 Task: Add Raw Farm Raw Cheddar to the cart.
Action: Mouse moved to (241, 149)
Screenshot: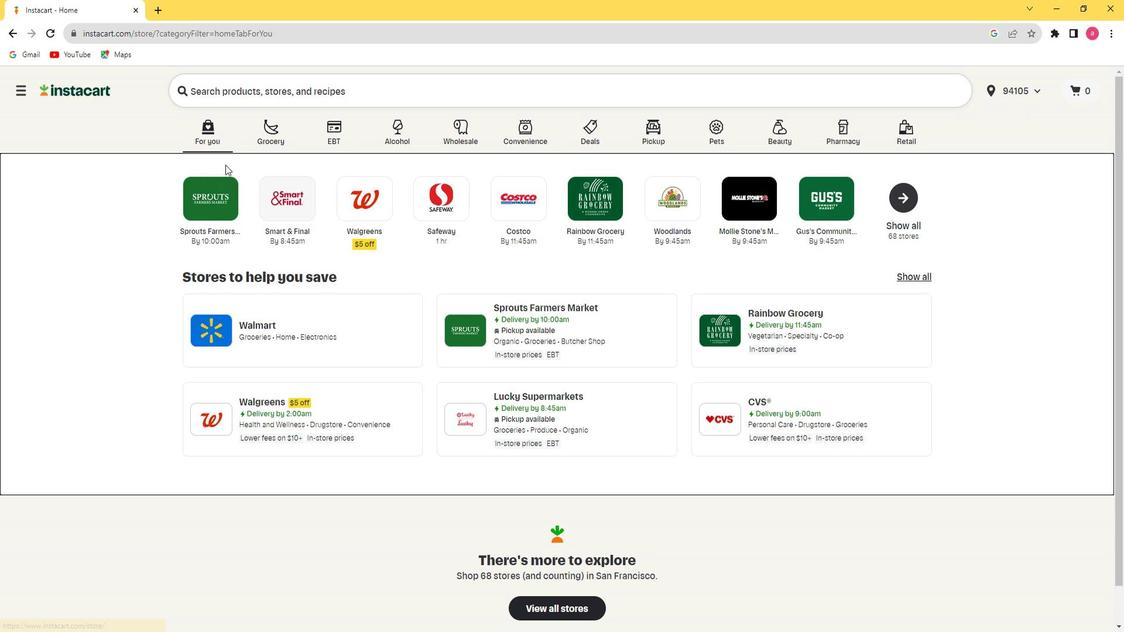 
Action: Mouse pressed left at (241, 149)
Screenshot: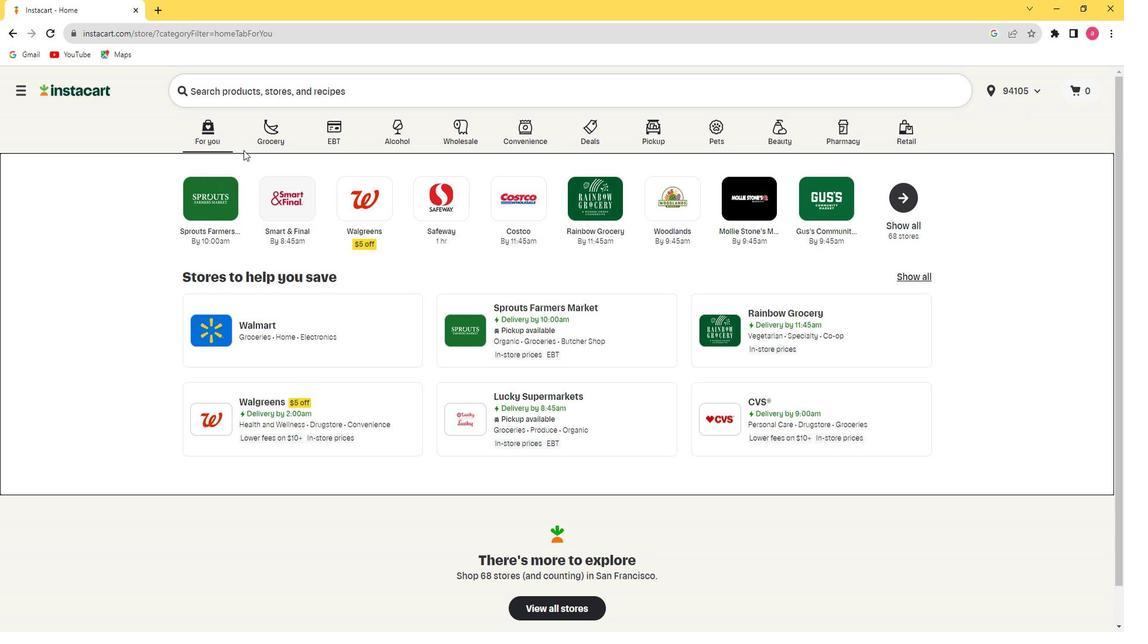 
Action: Mouse moved to (244, 148)
Screenshot: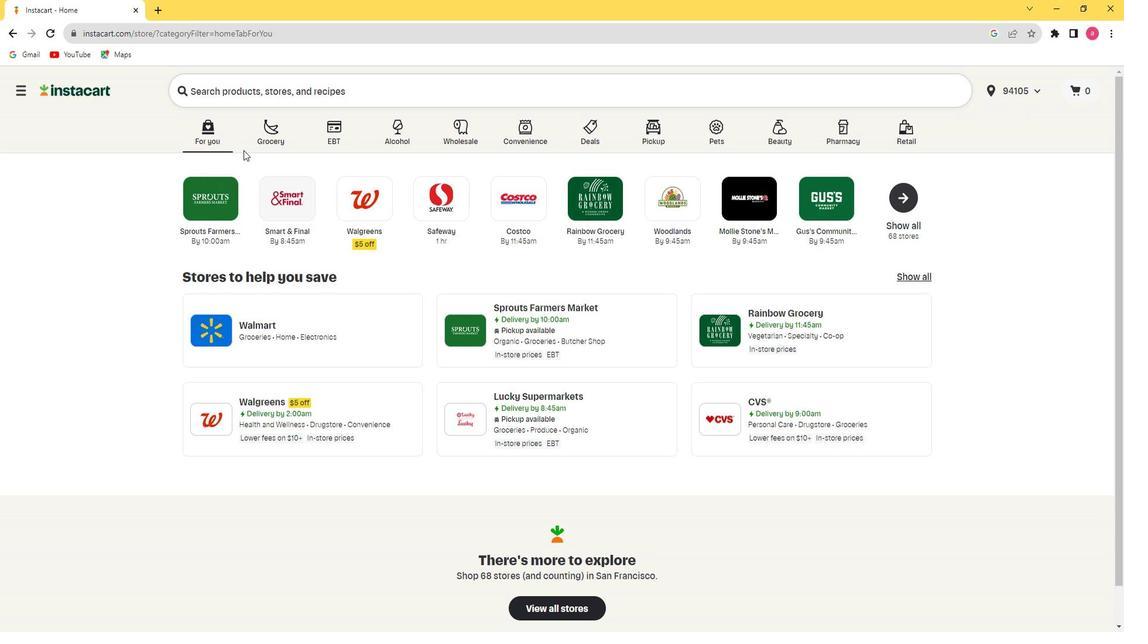 
Action: Mouse pressed left at (244, 148)
Screenshot: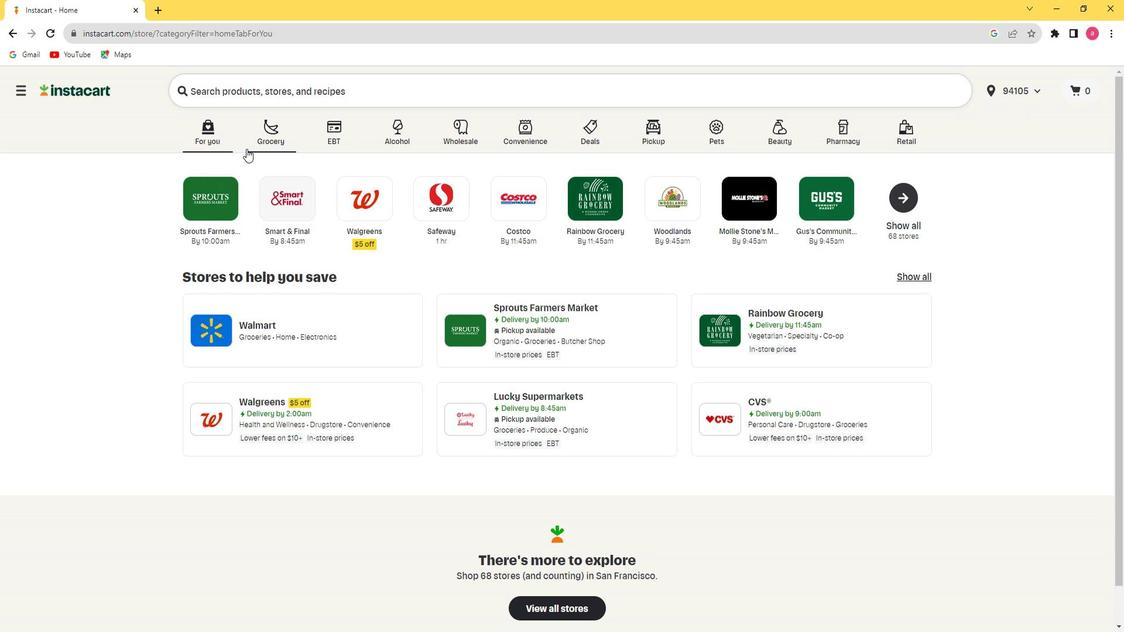 
Action: Mouse moved to (741, 243)
Screenshot: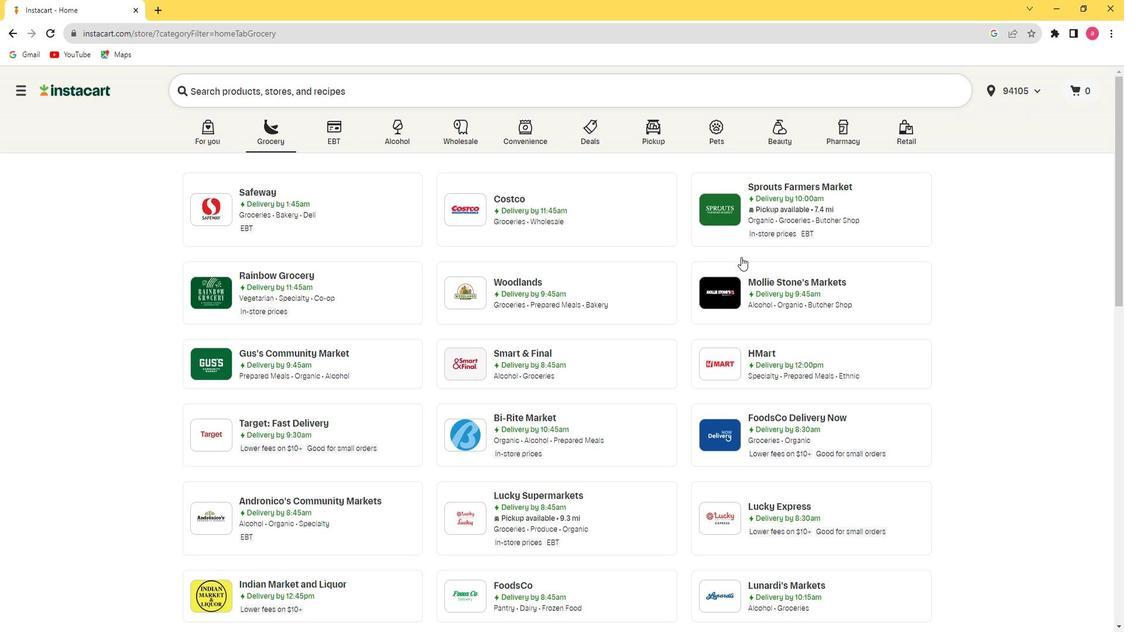 
Action: Mouse pressed left at (741, 243)
Screenshot: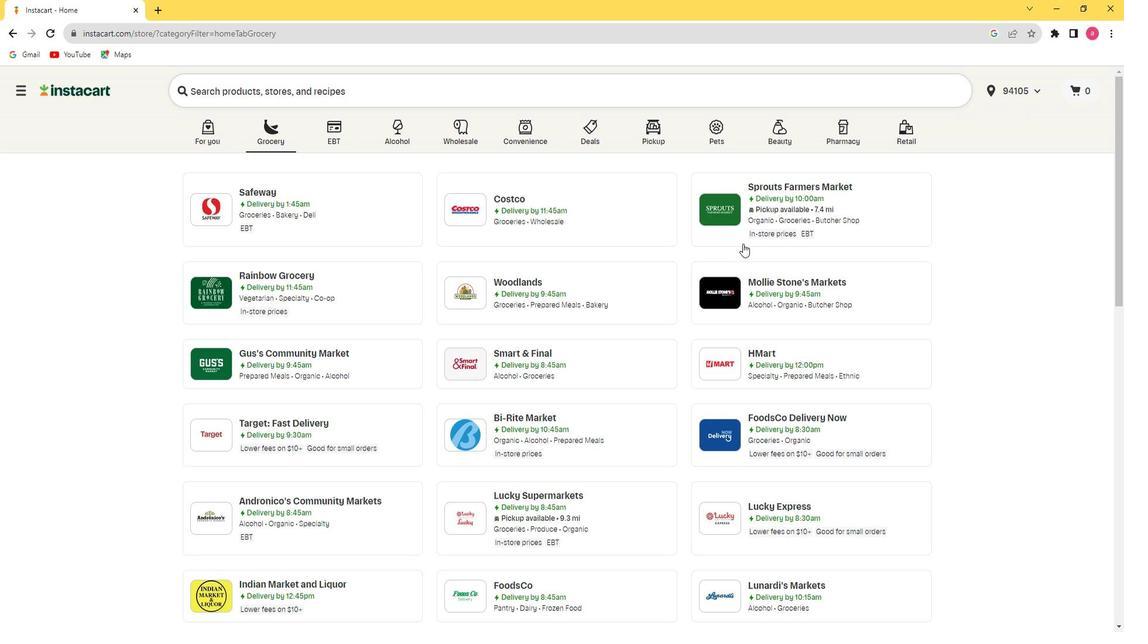 
Action: Mouse moved to (70, 495)
Screenshot: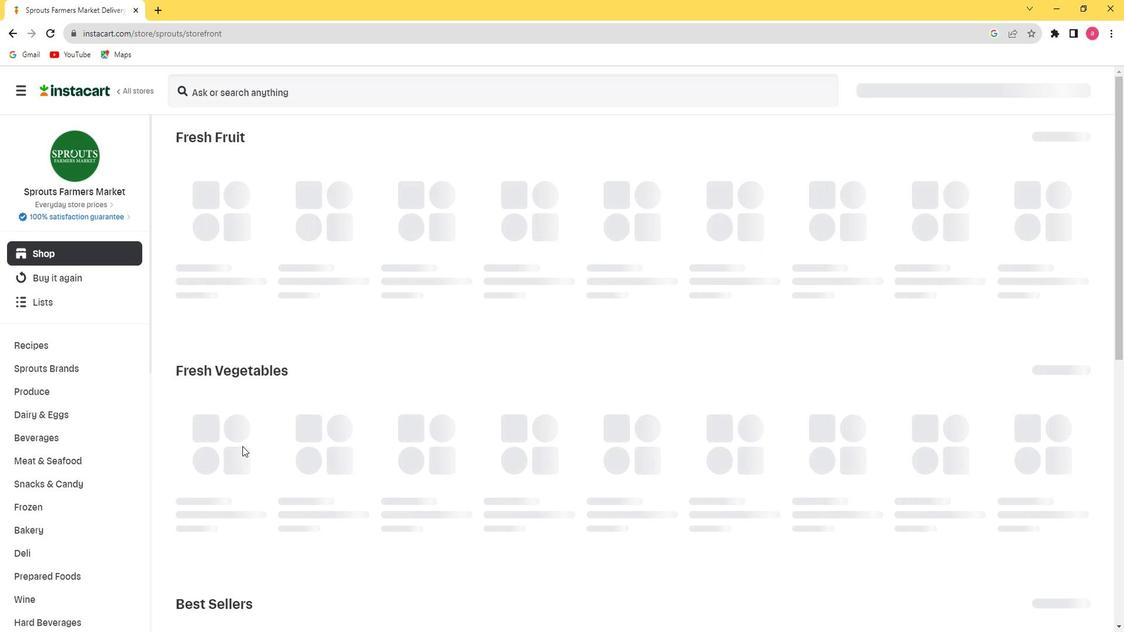 
Action: Mouse scrolled (70, 494) with delta (0, 0)
Screenshot: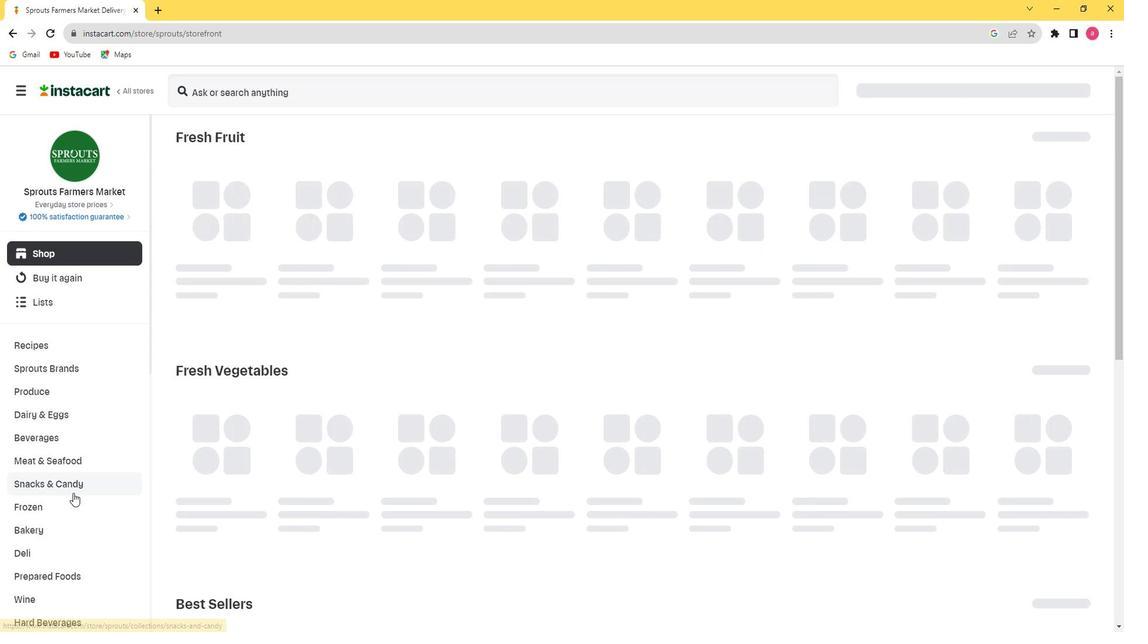
Action: Mouse scrolled (70, 494) with delta (0, 0)
Screenshot: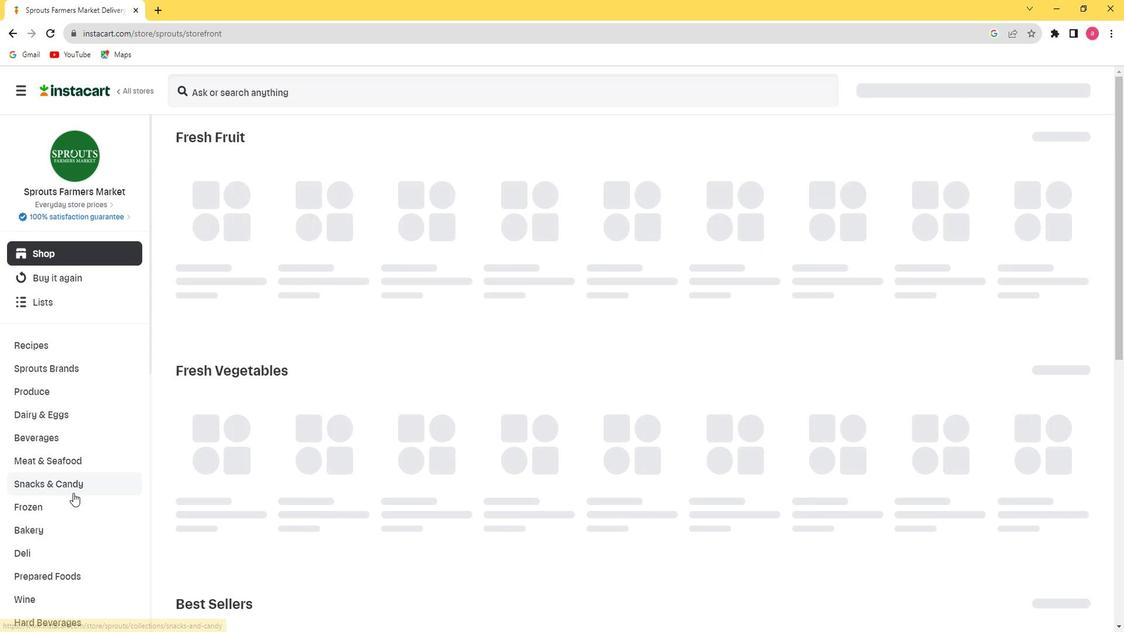 
Action: Mouse scrolled (70, 494) with delta (0, 0)
Screenshot: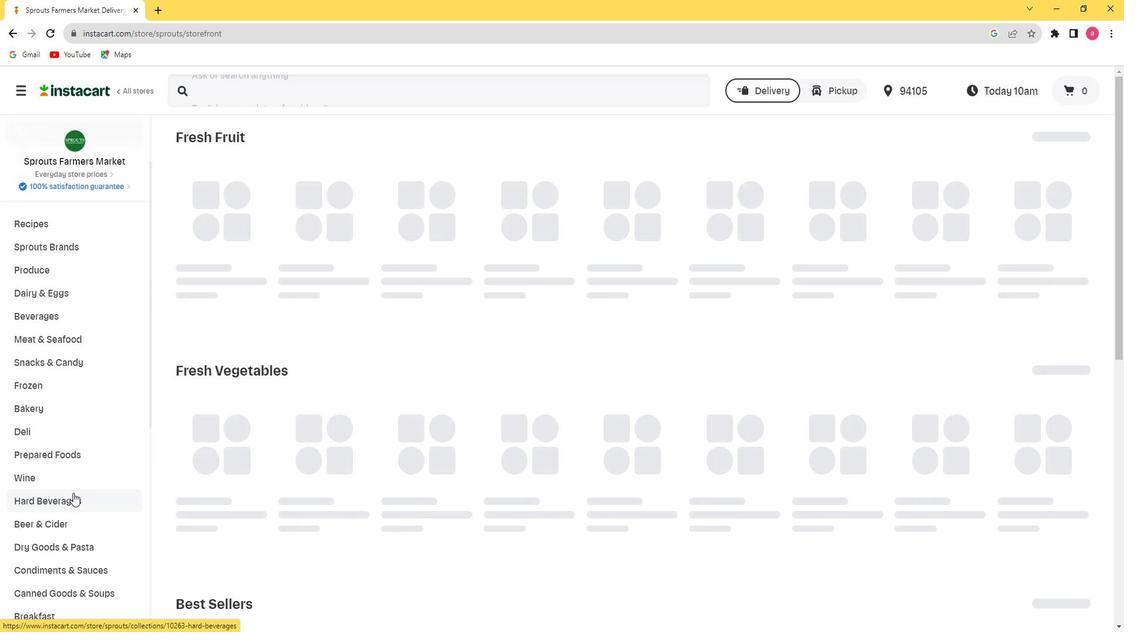 
Action: Mouse moved to (25, 372)
Screenshot: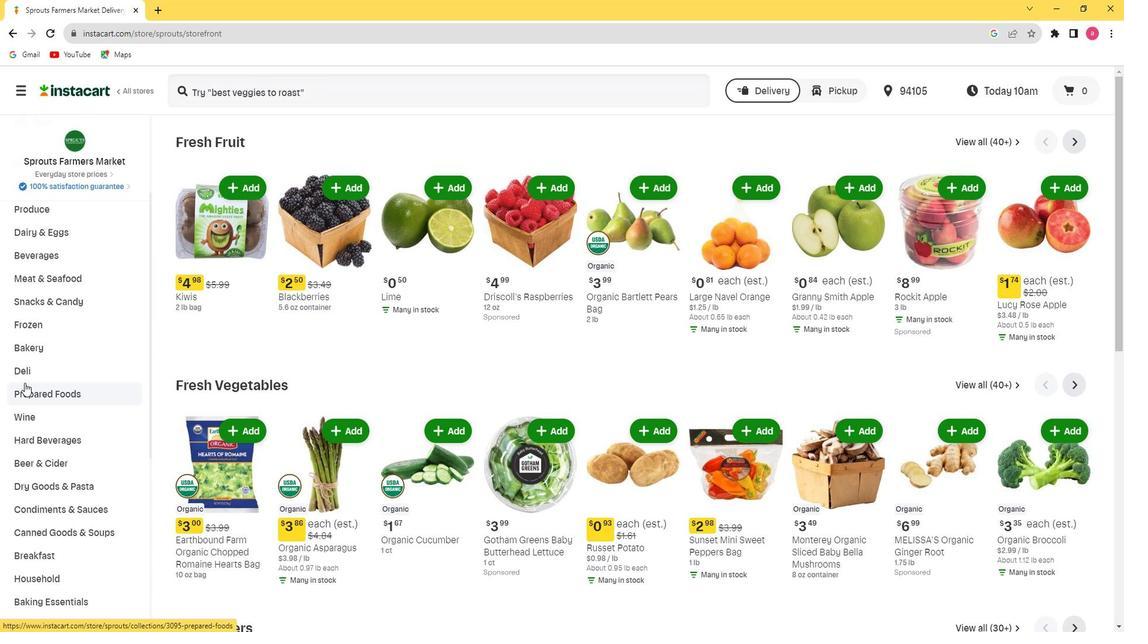 
Action: Mouse pressed left at (25, 372)
Screenshot: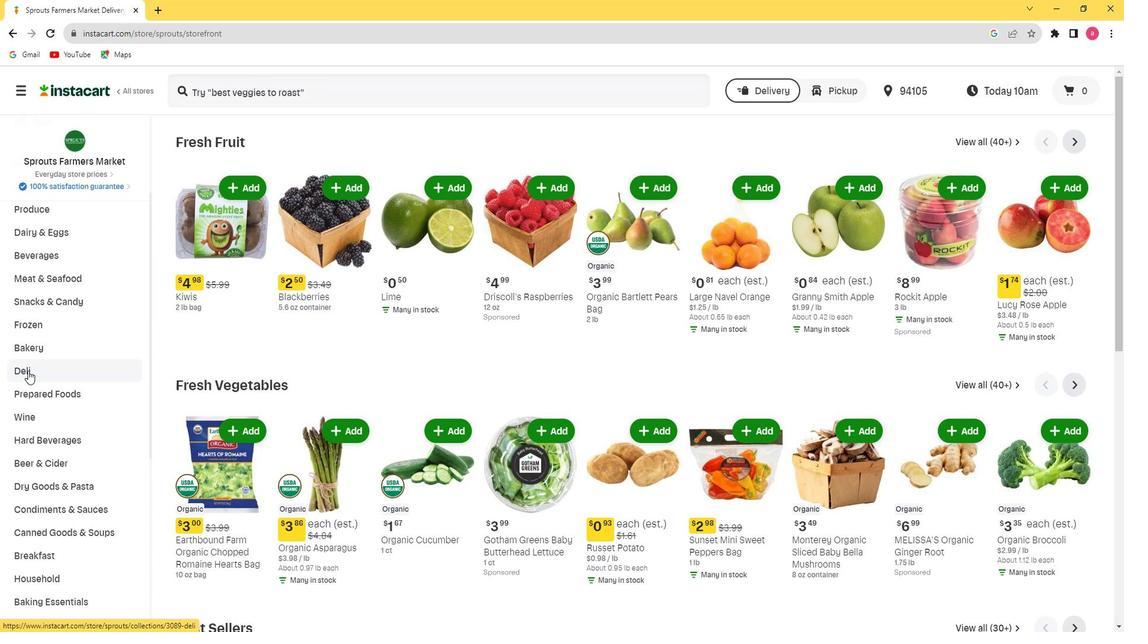 
Action: Mouse moved to (94, 413)
Screenshot: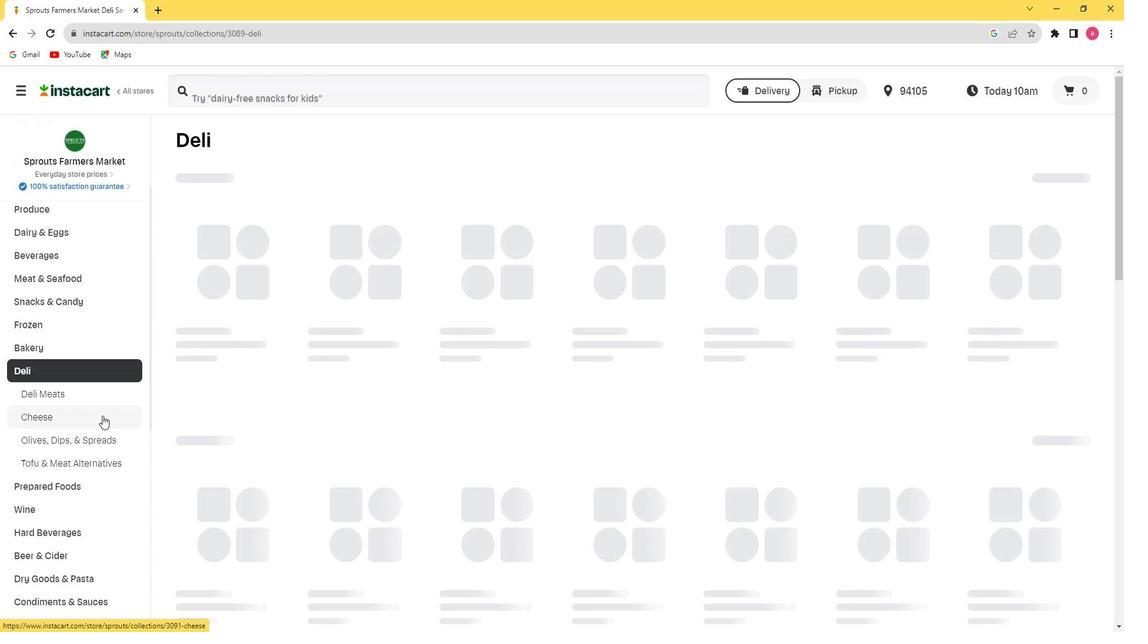 
Action: Mouse pressed left at (94, 413)
Screenshot: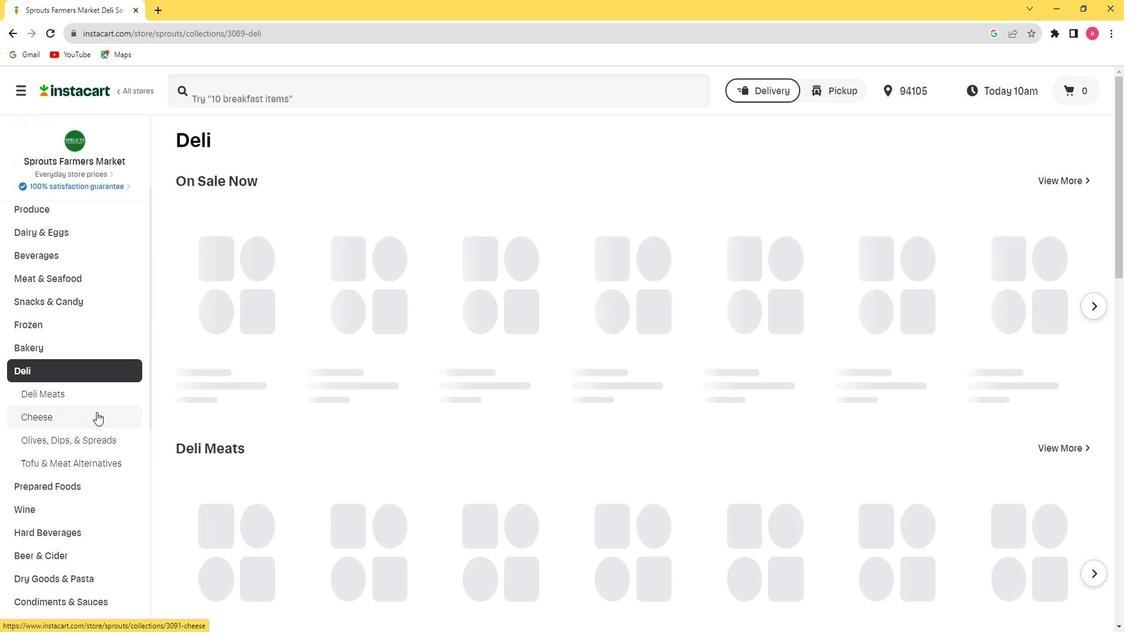 
Action: Mouse moved to (223, 188)
Screenshot: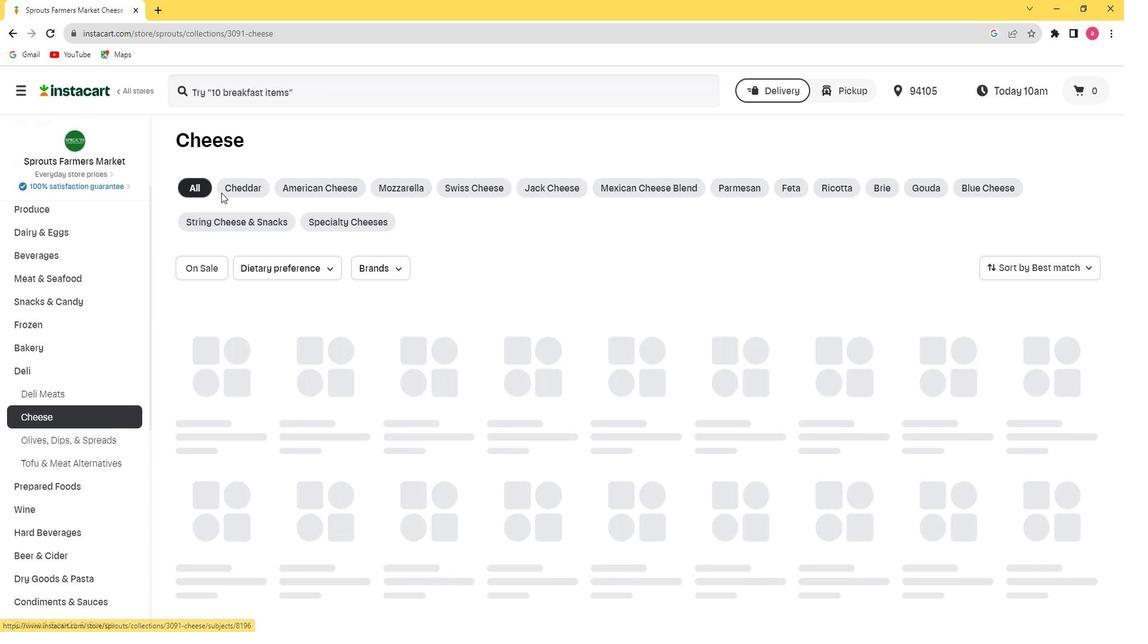 
Action: Mouse pressed left at (223, 188)
Screenshot: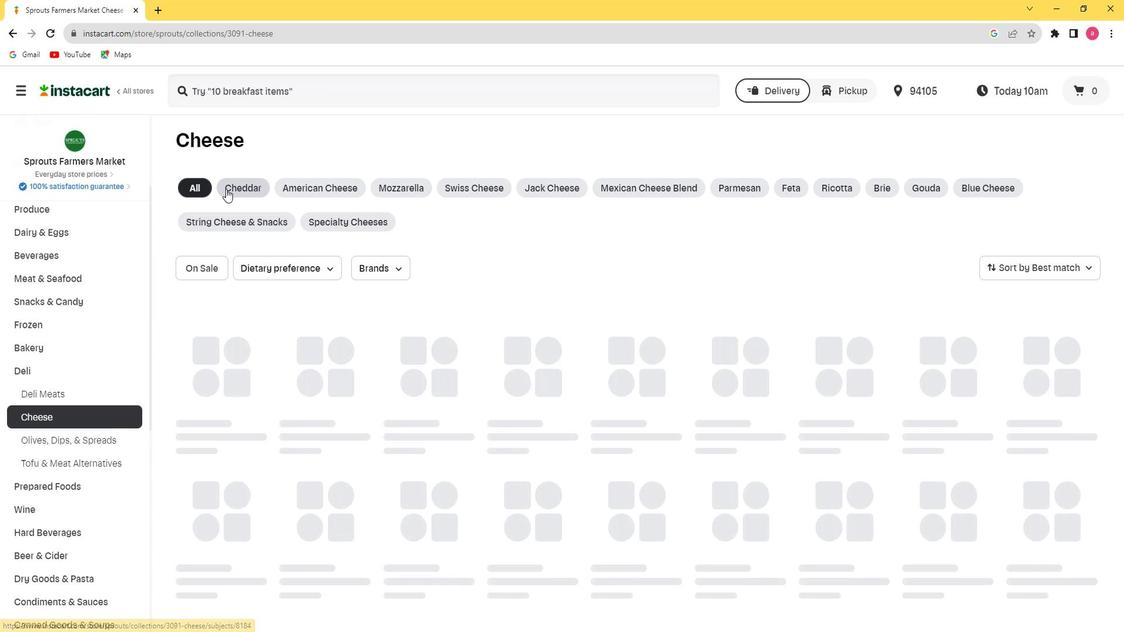 
Action: Mouse moved to (226, 92)
Screenshot: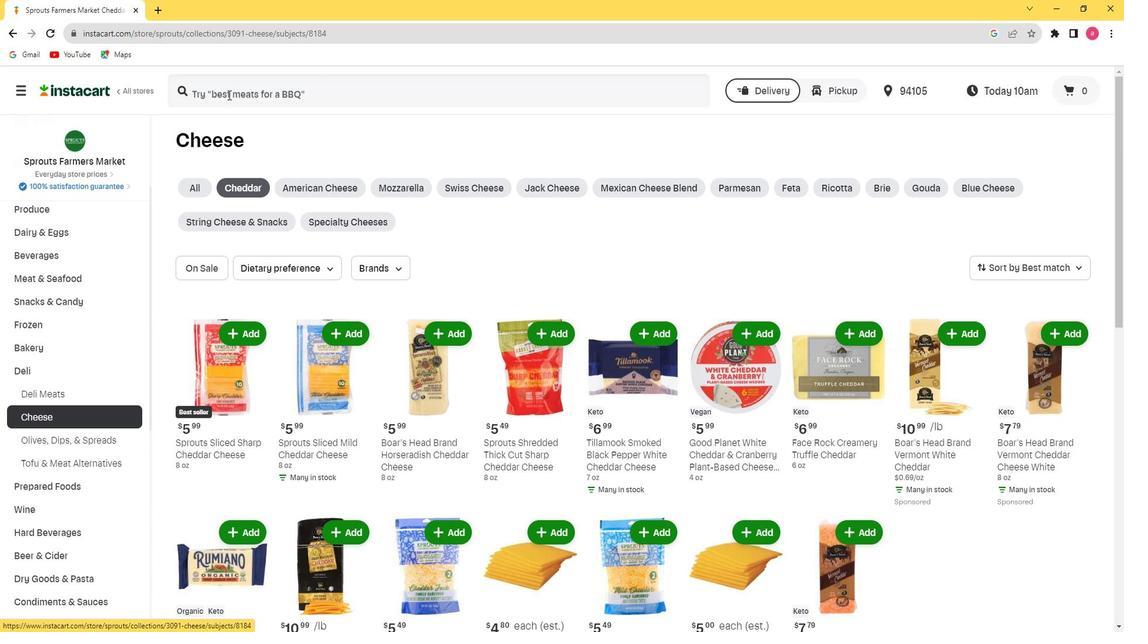 
Action: Mouse pressed left at (226, 92)
Screenshot: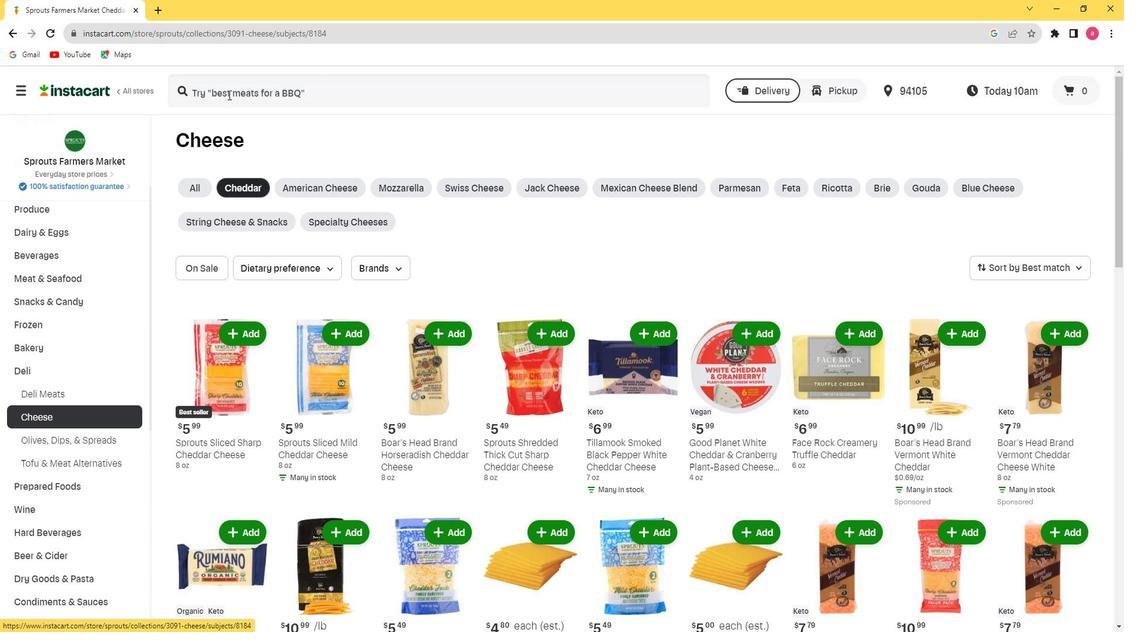 
Action: Key pressed <Key.shift>Raw<Key.space><Key.shift>Farm<Key.space><Key.shift><Key.shift><Key.shift><Key.shift><Key.shift><Key.shift><Key.shift><Key.shift><Key.shift>Raw<Key.space><Key.shift><Key.shift><Key.shift><Key.shift><Key.shift><Key.shift><Key.shift><Key.shift><Key.shift><Key.shift><Key.shift>Cheddar<Key.enter>
Screenshot: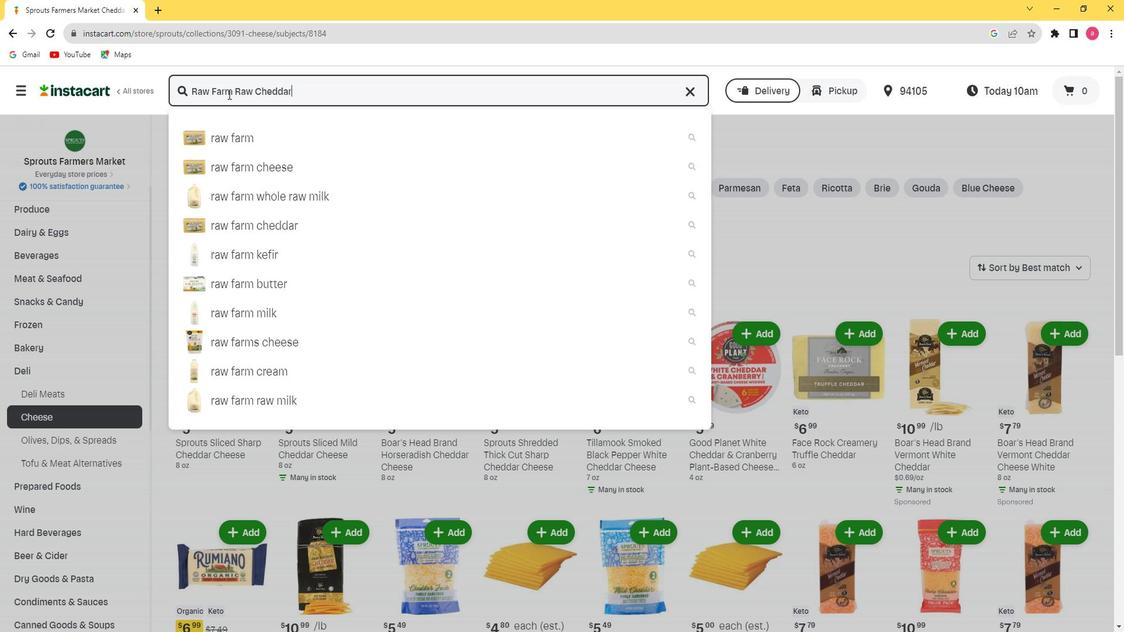 
Action: Mouse moved to (956, 516)
Screenshot: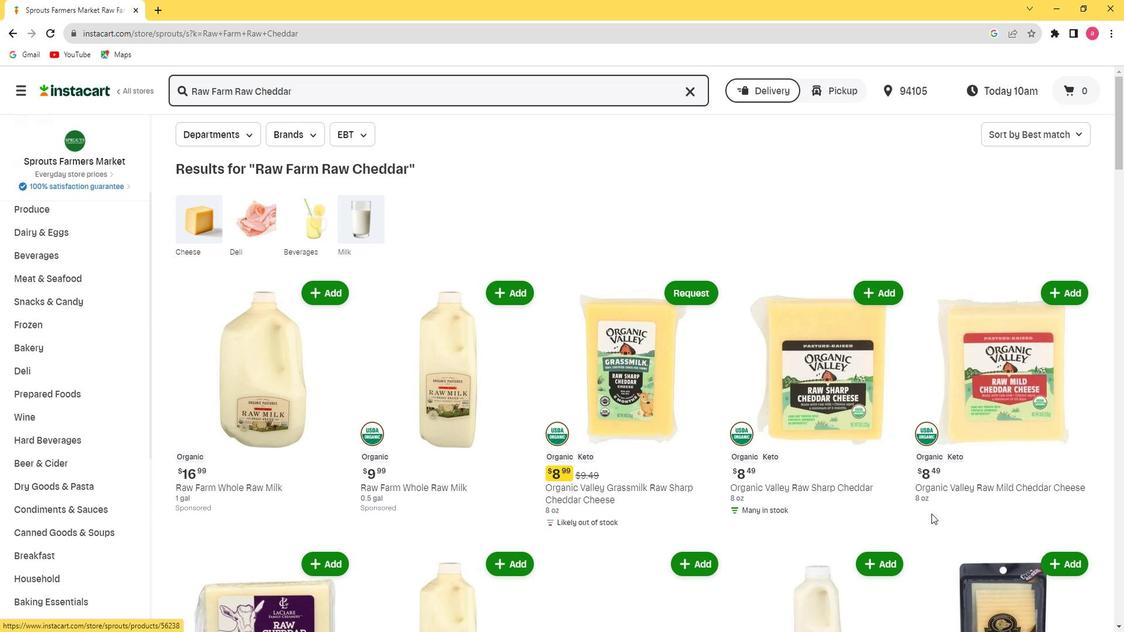 
Action: Mouse scrolled (956, 515) with delta (0, 0)
Screenshot: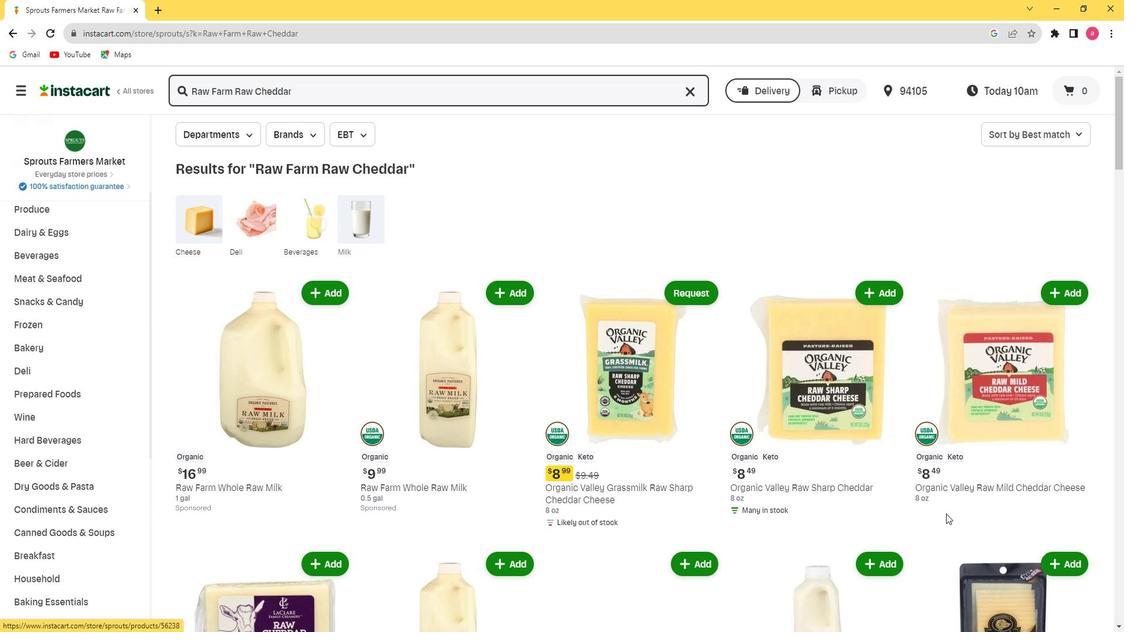 
Action: Mouse scrolled (956, 515) with delta (0, 0)
Screenshot: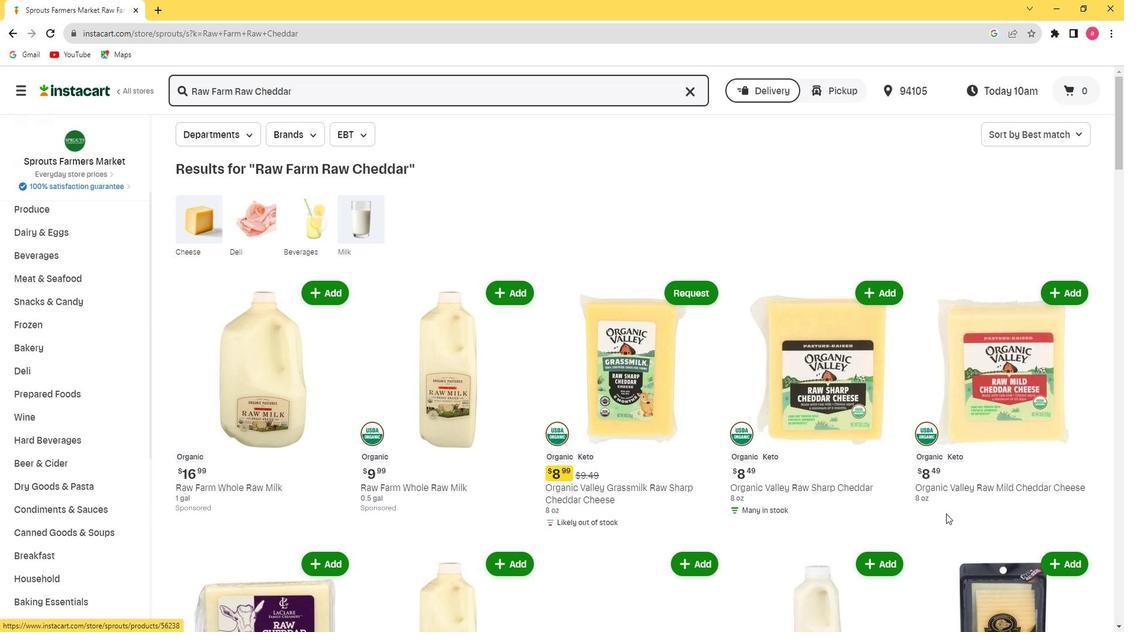 
Action: Mouse scrolled (956, 515) with delta (0, 0)
Screenshot: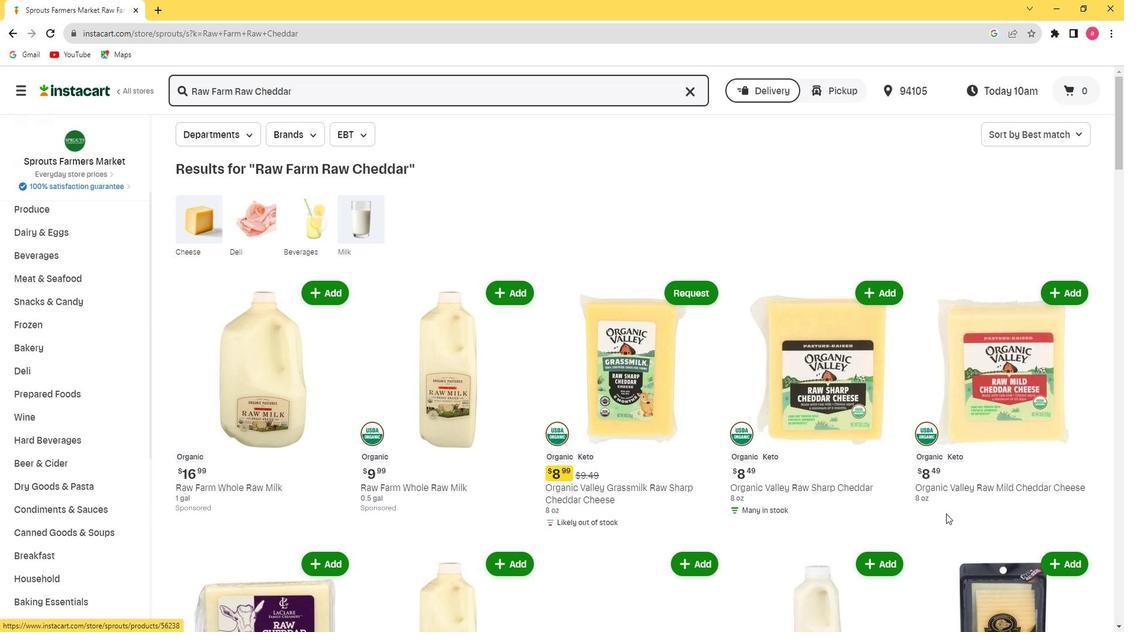 
Action: Mouse scrolled (956, 515) with delta (0, 0)
Screenshot: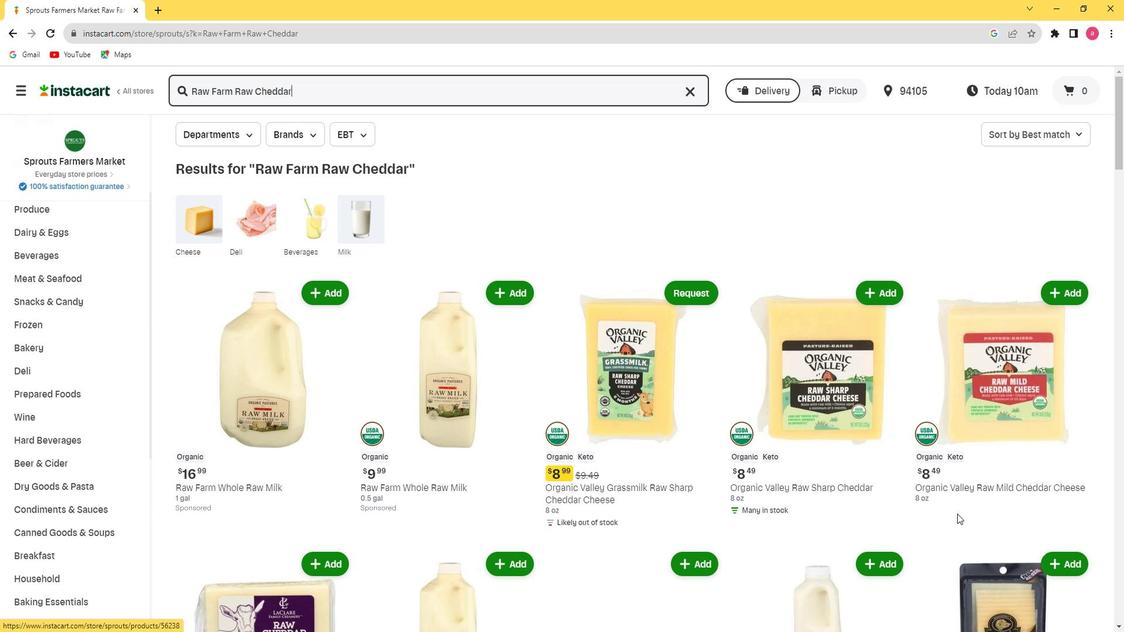 
Action: Mouse scrolled (956, 515) with delta (0, 0)
Screenshot: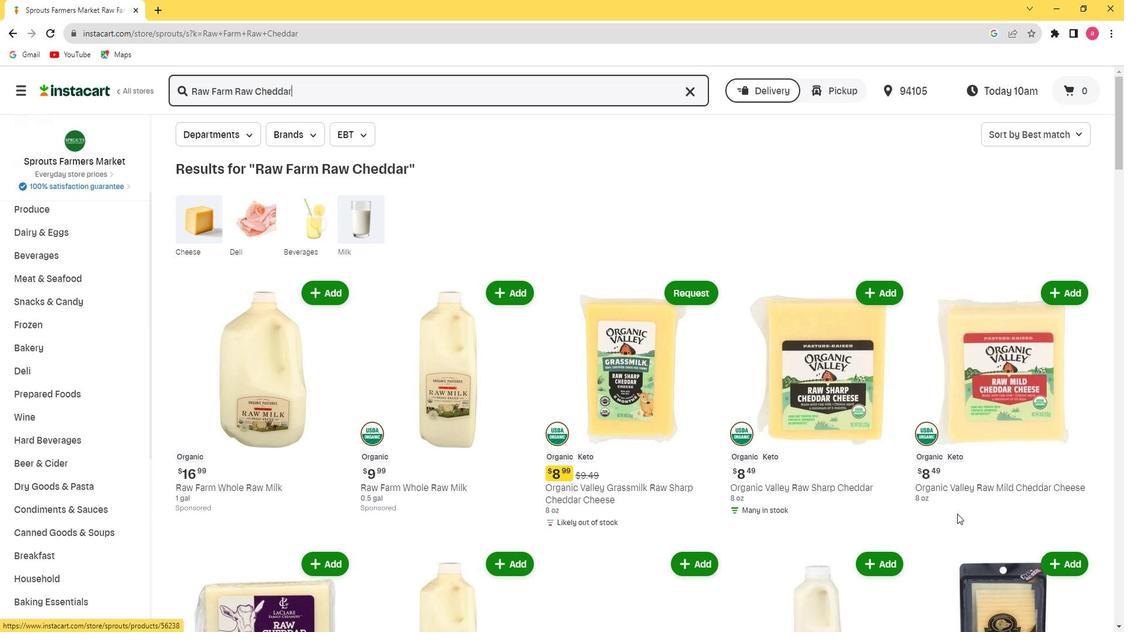 
Action: Mouse moved to (1005, 476)
Screenshot: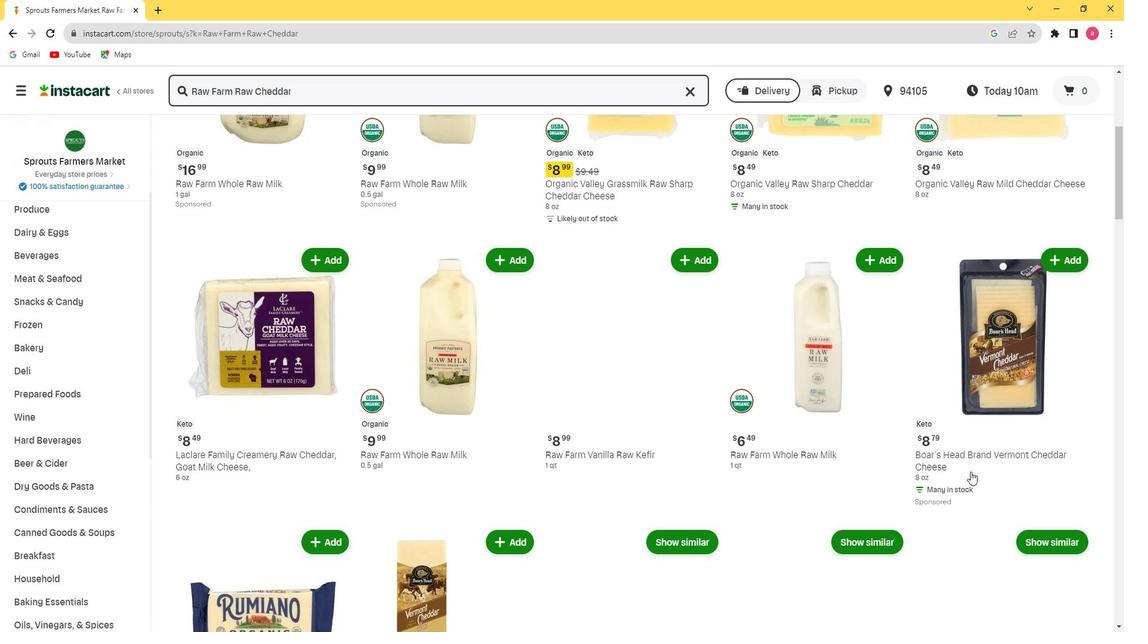 
Action: Mouse scrolled (1005, 476) with delta (0, 0)
Screenshot: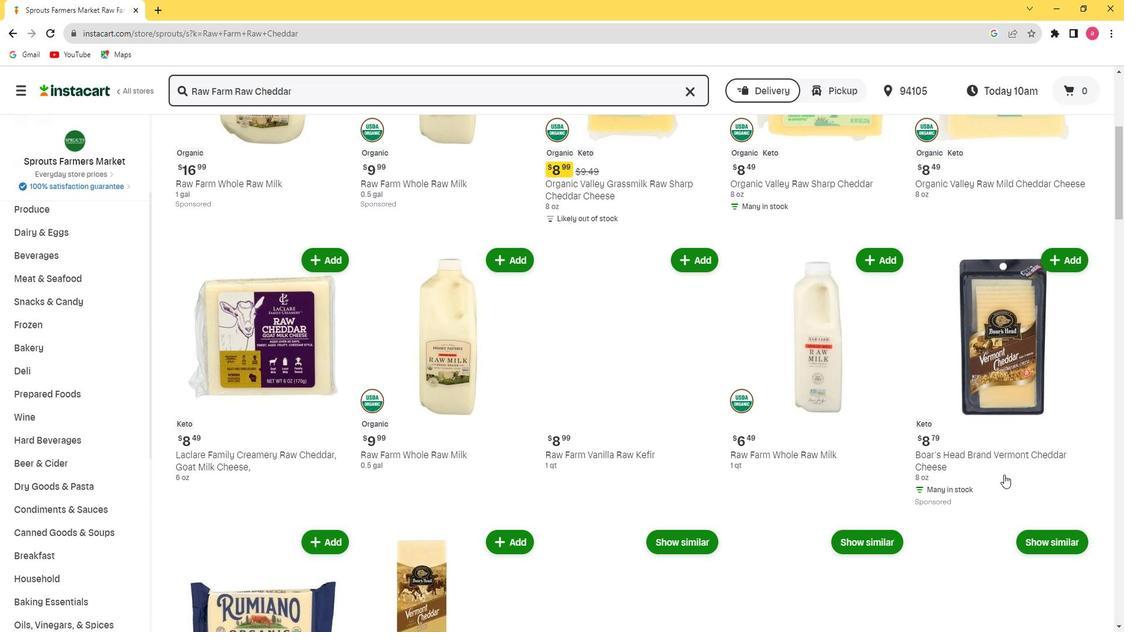 
Action: Mouse scrolled (1005, 476) with delta (0, 0)
Screenshot: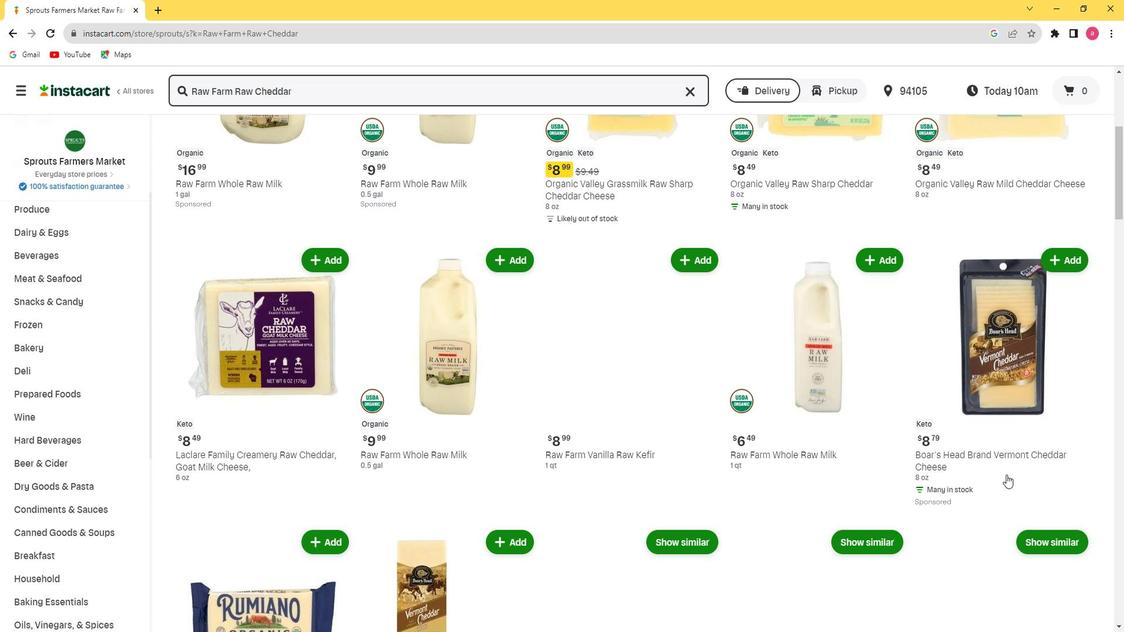 
Action: Mouse scrolled (1005, 476) with delta (0, 0)
Screenshot: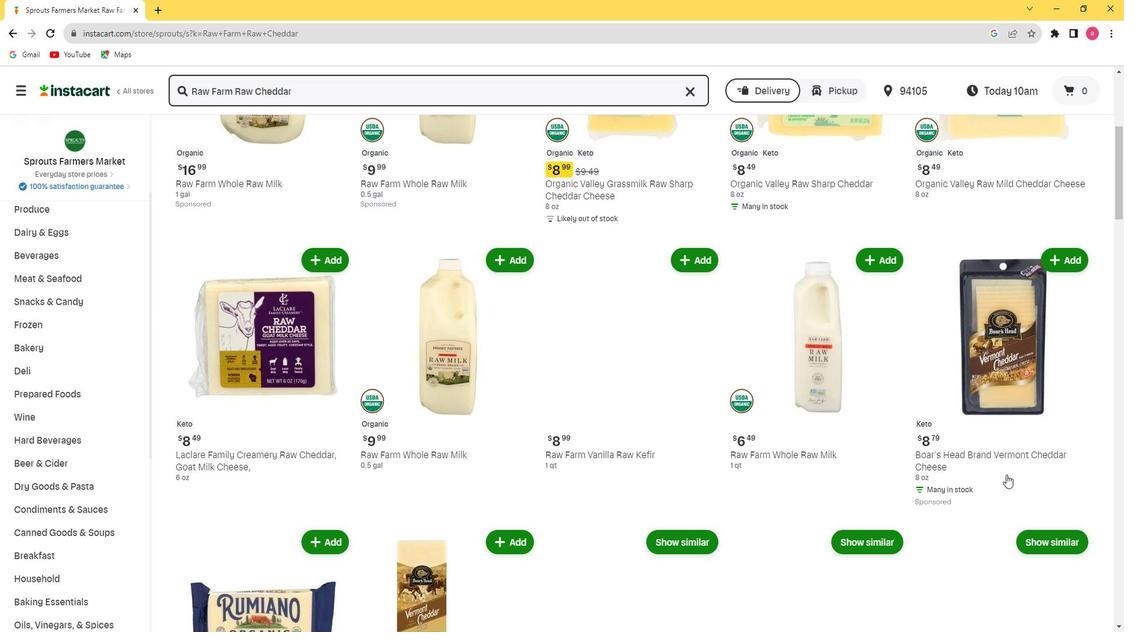 
Action: Mouse scrolled (1005, 476) with delta (0, 0)
Screenshot: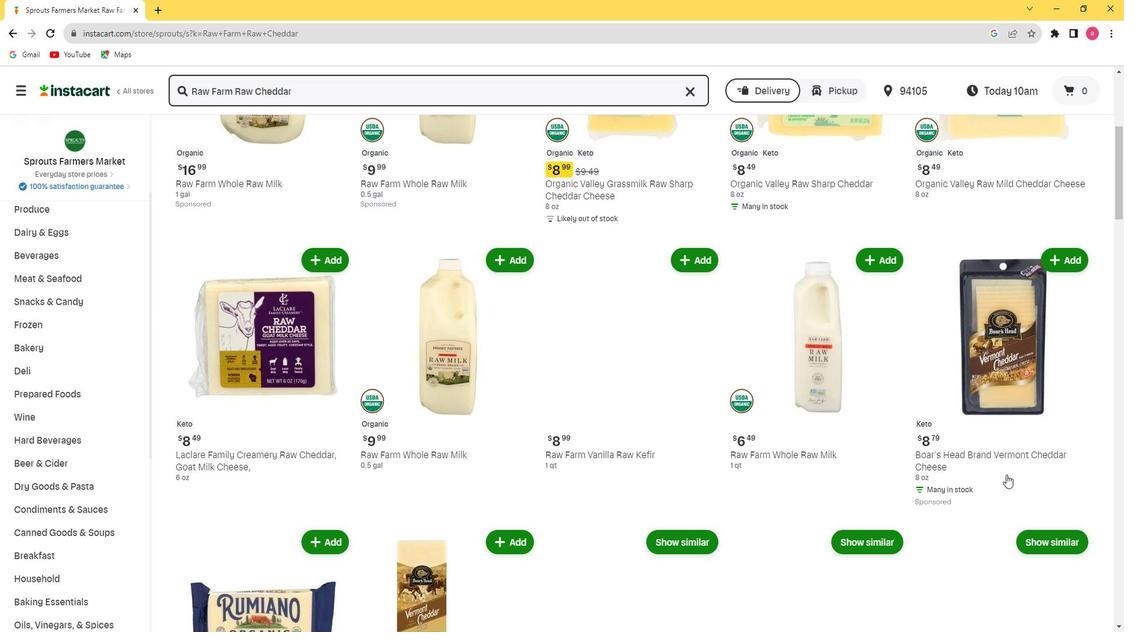 
Action: Mouse moved to (969, 506)
Screenshot: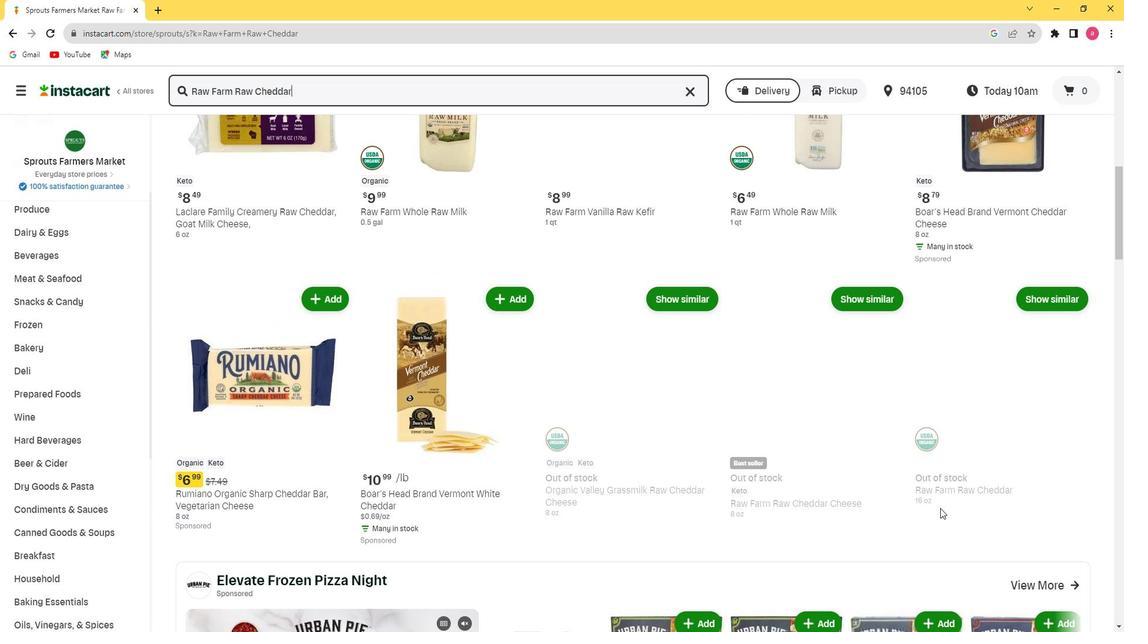 
Action: Mouse scrolled (969, 506) with delta (0, 0)
Screenshot: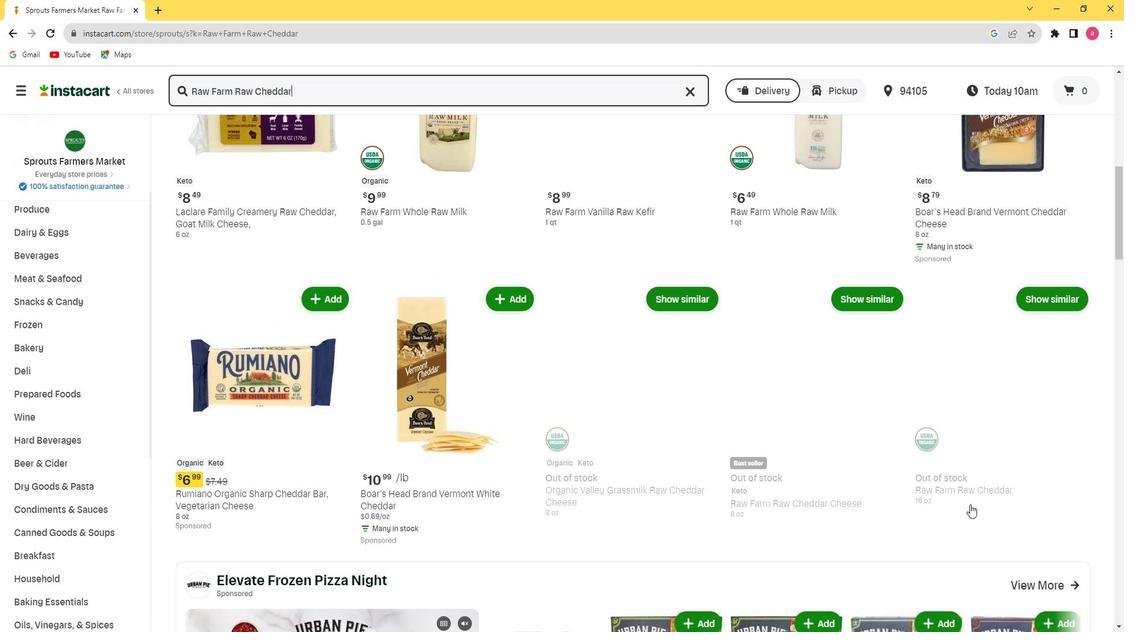 
Action: Mouse scrolled (969, 506) with delta (0, 0)
Screenshot: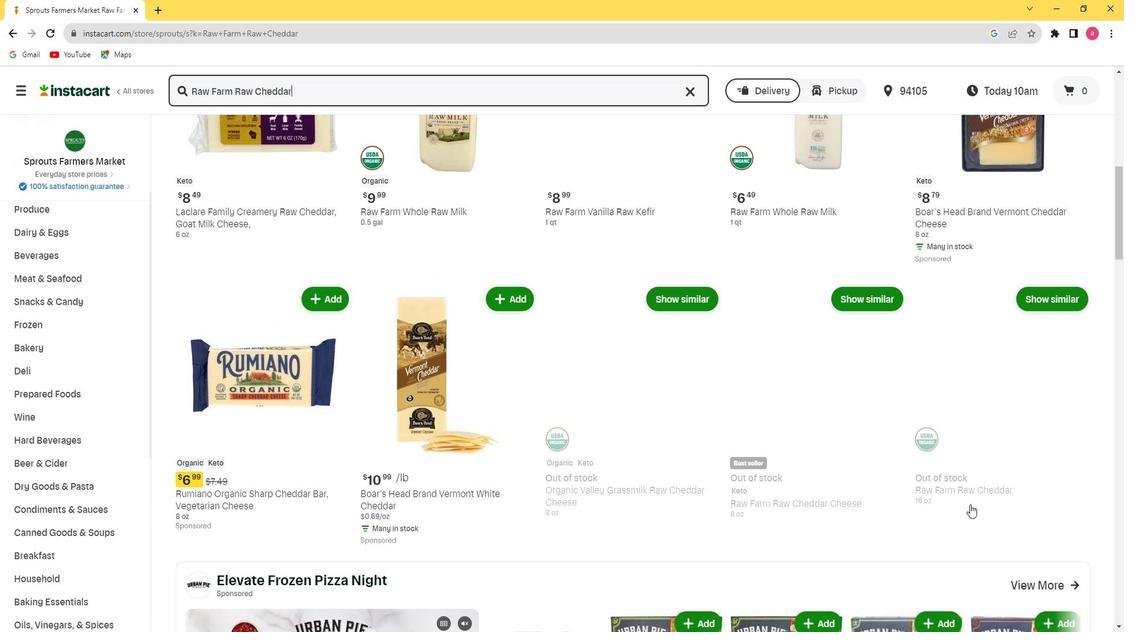
Action: Mouse scrolled (969, 506) with delta (0, 0)
Screenshot: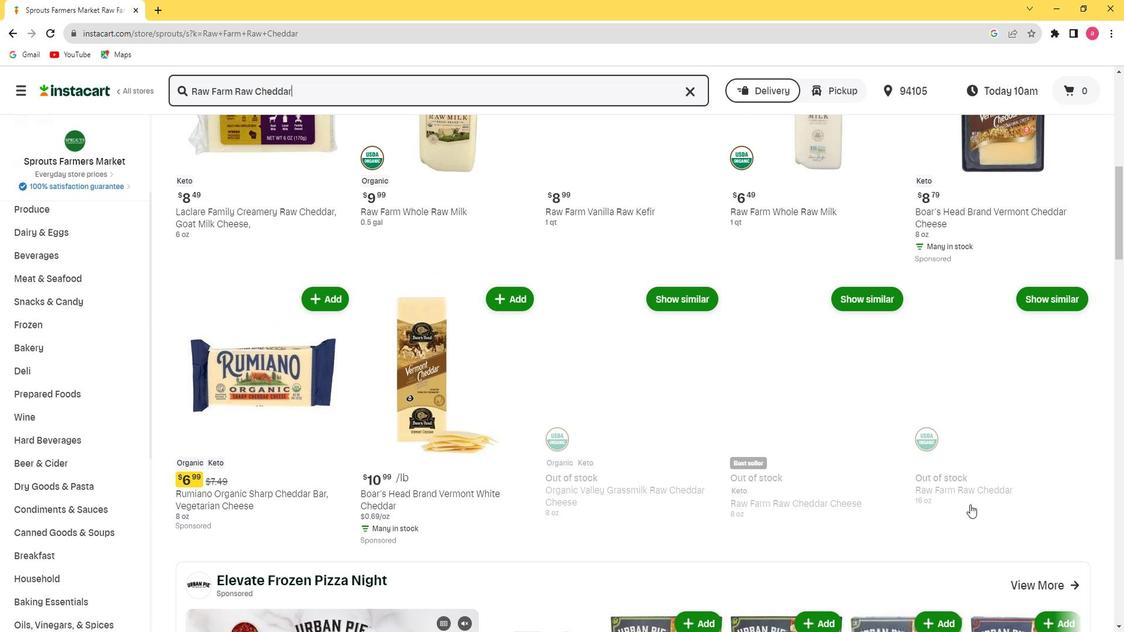 
Action: Mouse scrolled (969, 506) with delta (0, 0)
Screenshot: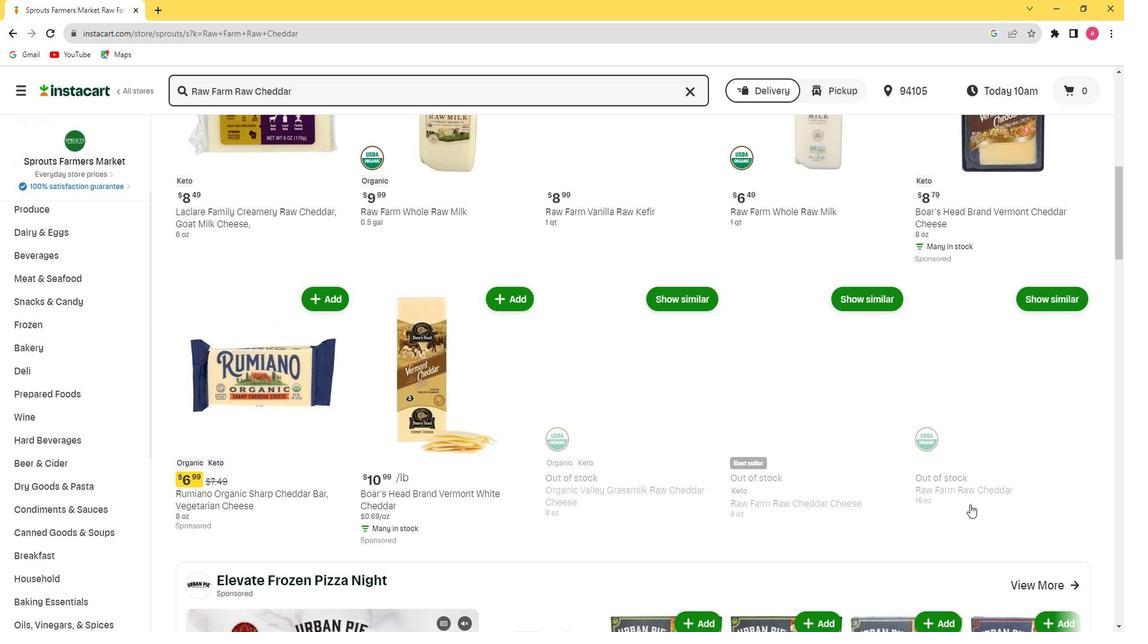 
Action: Mouse scrolled (969, 506) with delta (0, 0)
Screenshot: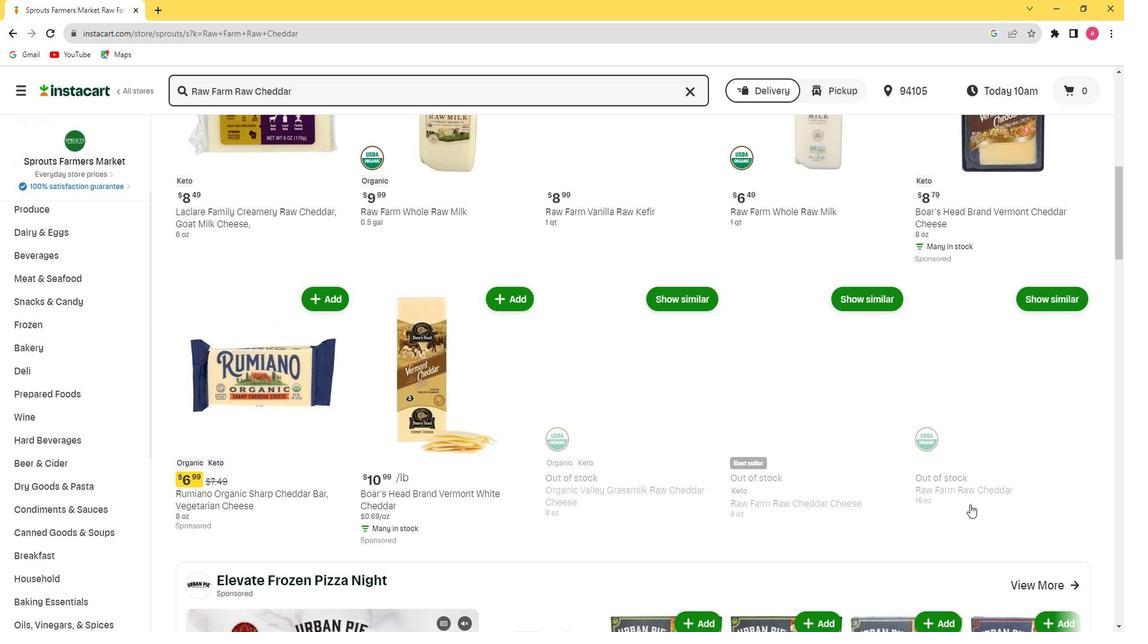 
Action: Mouse moved to (668, 485)
Screenshot: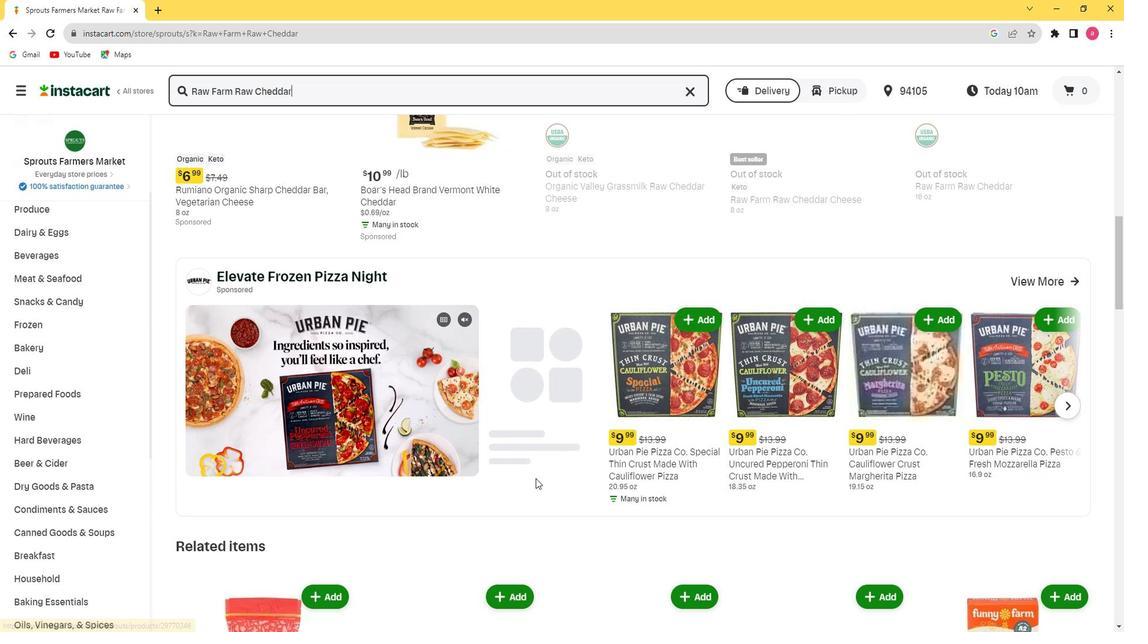 
Action: Mouse scrolled (668, 484) with delta (0, 0)
Screenshot: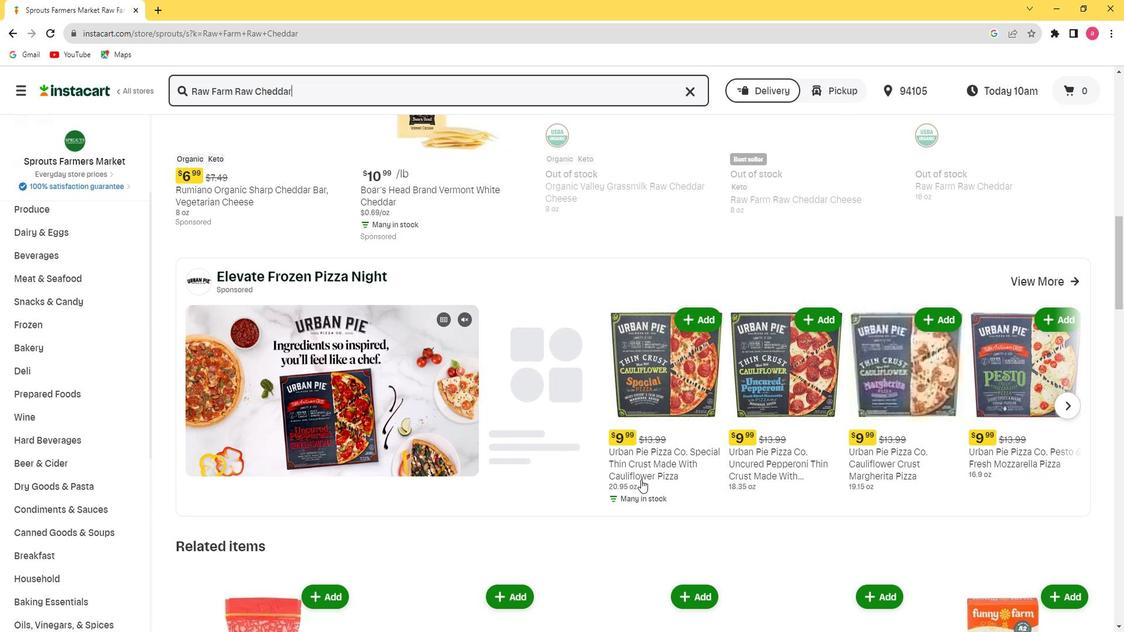 
Action: Mouse scrolled (668, 484) with delta (0, 0)
Screenshot: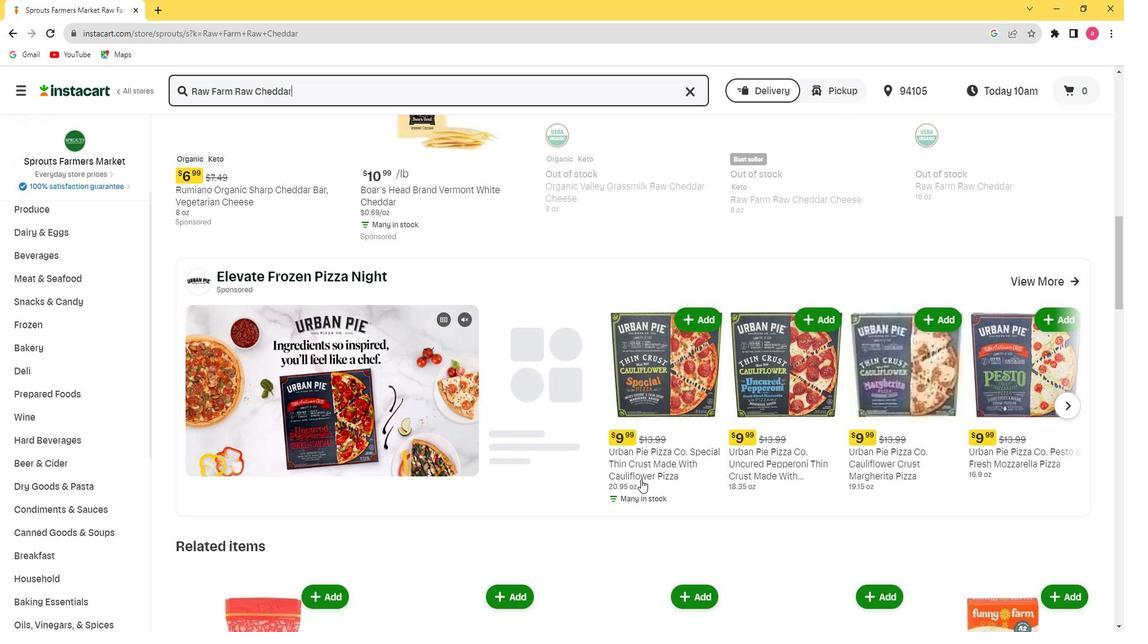 
Action: Mouse scrolled (668, 484) with delta (0, 0)
Screenshot: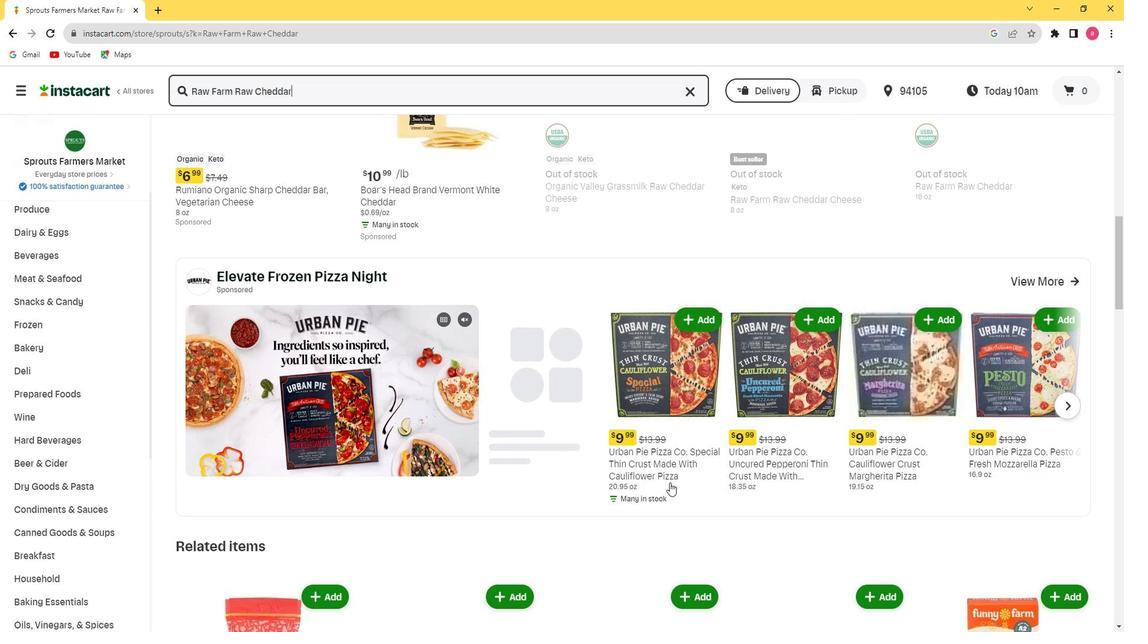 
Action: Mouse scrolled (668, 484) with delta (0, 0)
Screenshot: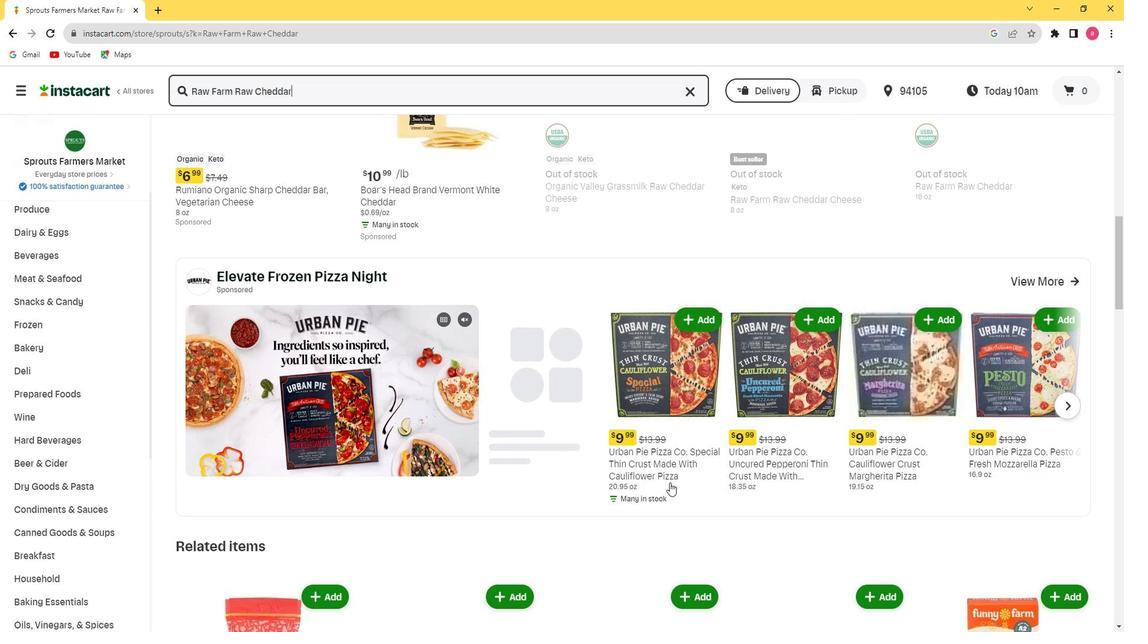 
Action: Mouse scrolled (668, 484) with delta (0, 0)
Screenshot: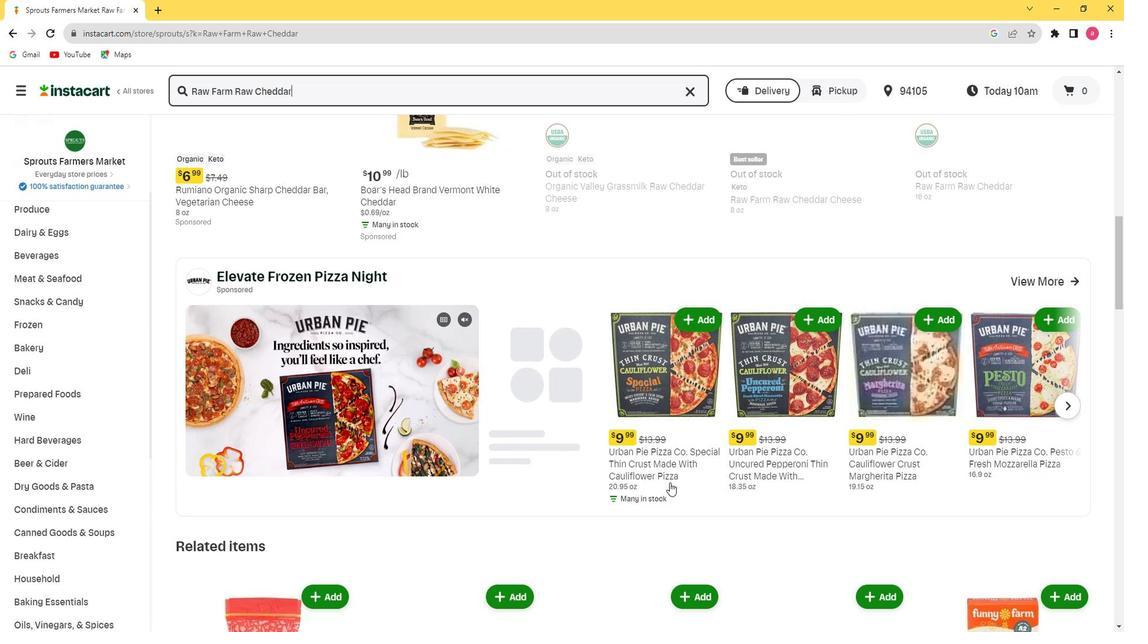 
Action: Mouse moved to (802, 505)
Screenshot: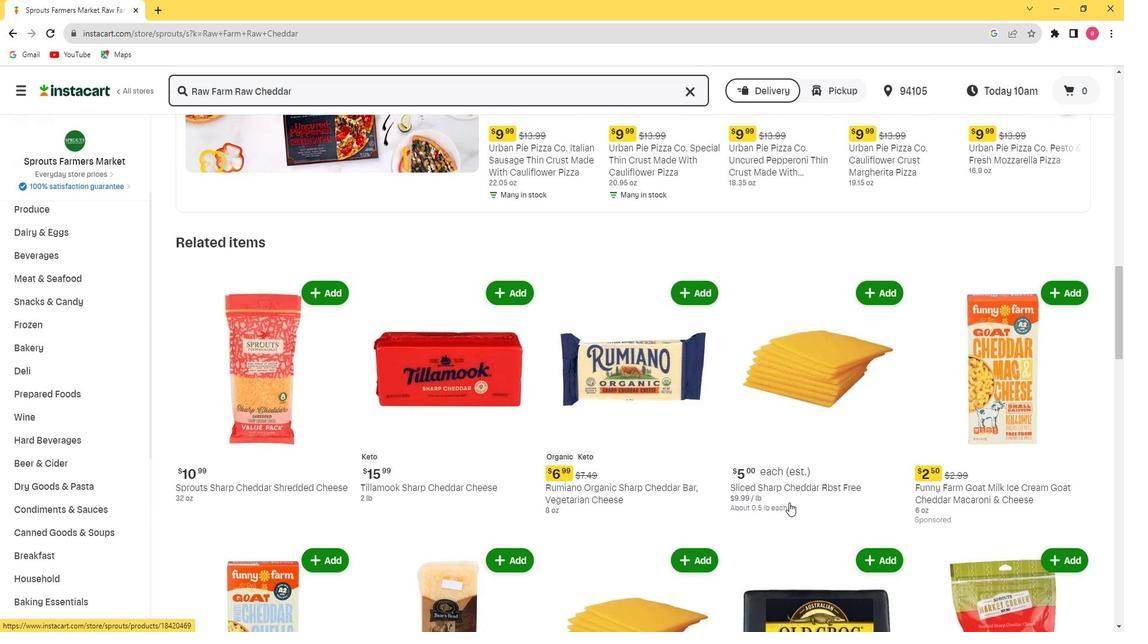 
Action: Mouse scrolled (802, 505) with delta (0, 0)
Screenshot: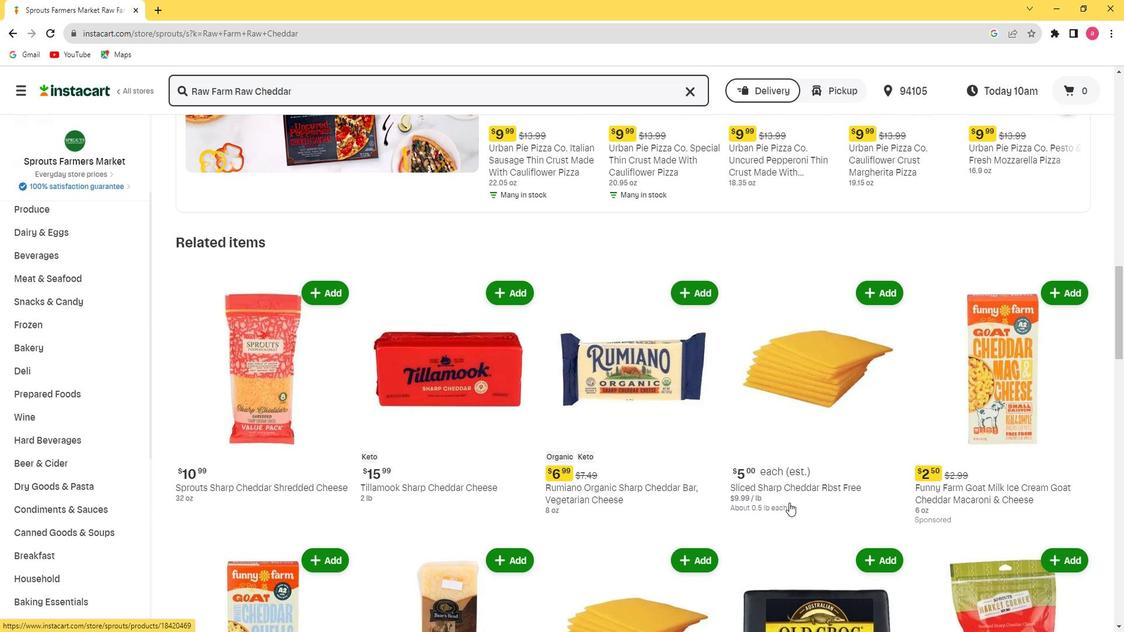 
Action: Mouse scrolled (802, 505) with delta (0, 0)
Screenshot: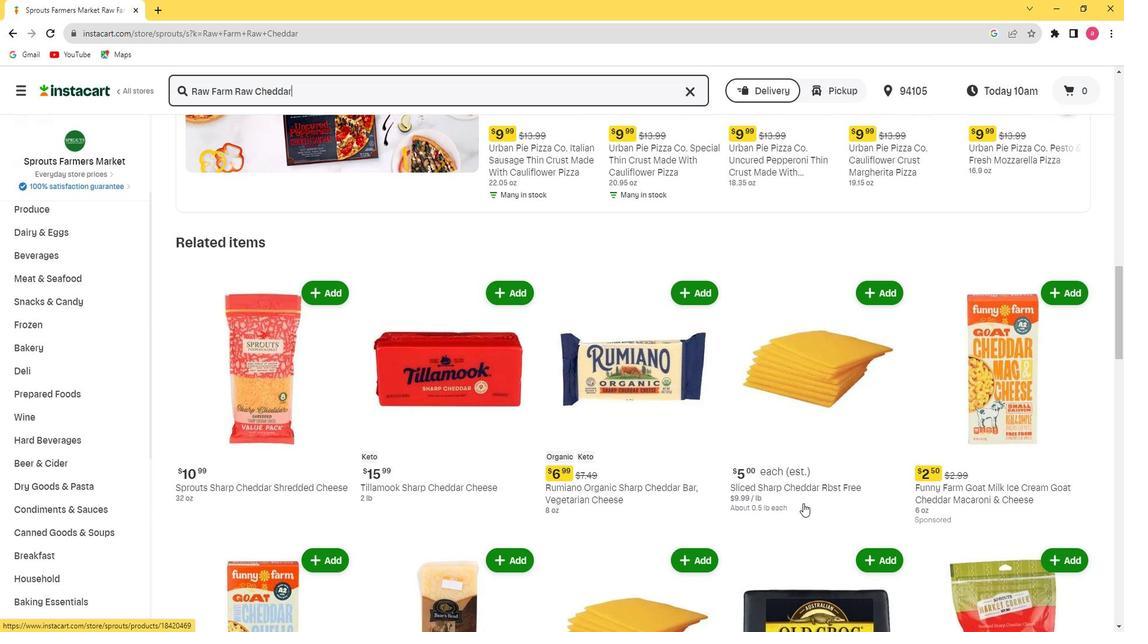 
Action: Mouse scrolled (802, 505) with delta (0, 0)
Screenshot: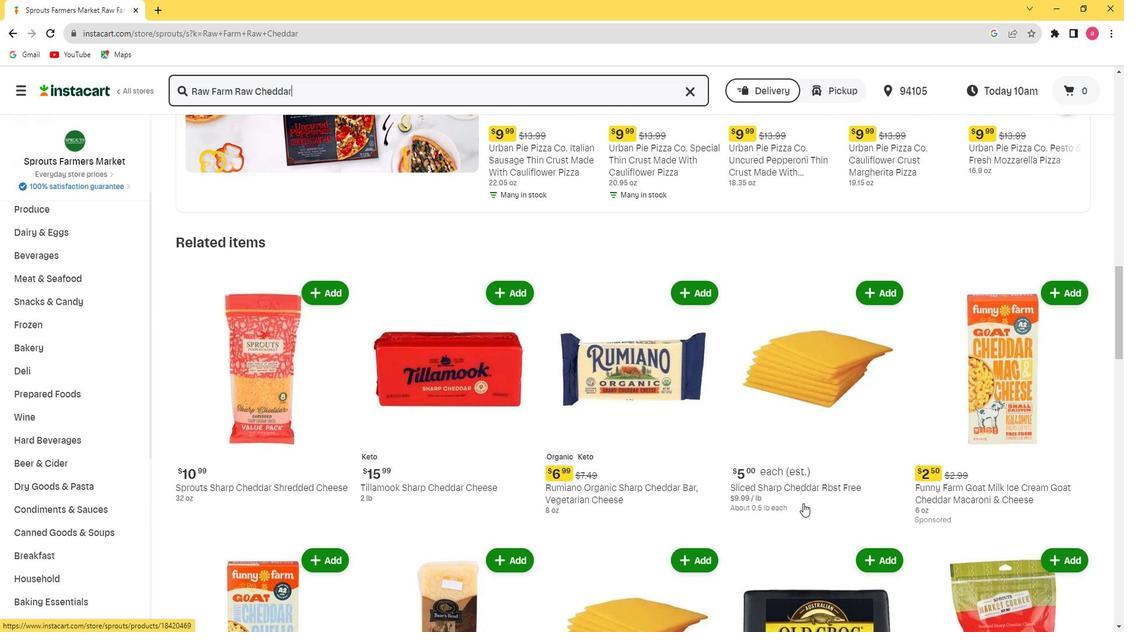 
Action: Mouse scrolled (802, 505) with delta (0, 0)
Screenshot: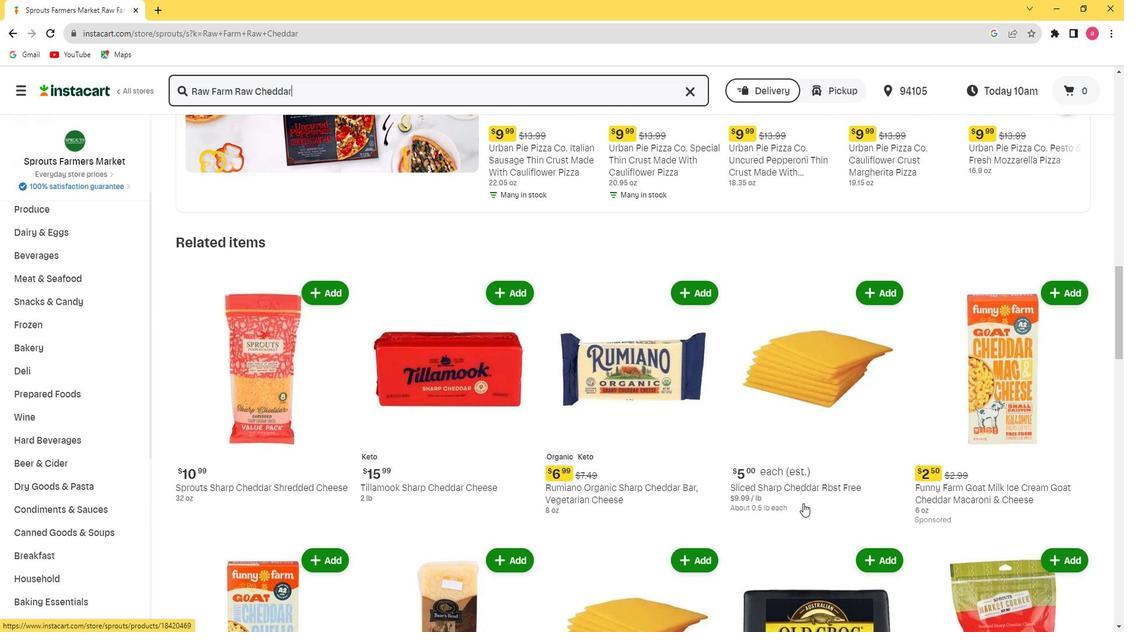 
Action: Mouse moved to (824, 485)
Screenshot: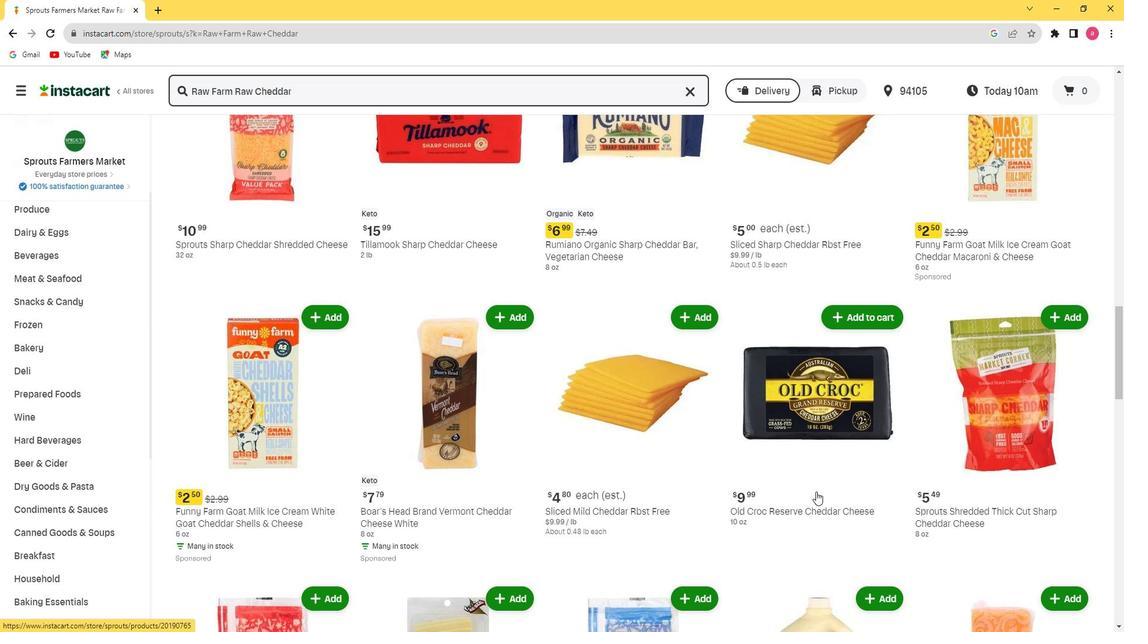 
Action: Mouse scrolled (824, 484) with delta (0, 0)
Screenshot: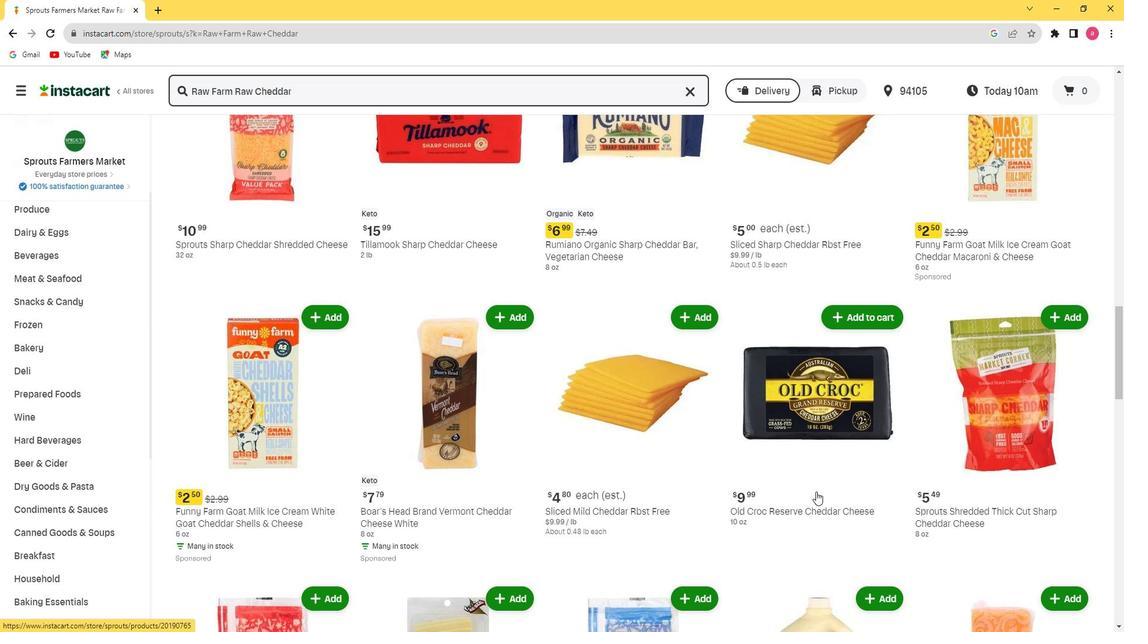 
Action: Mouse moved to (833, 463)
Screenshot: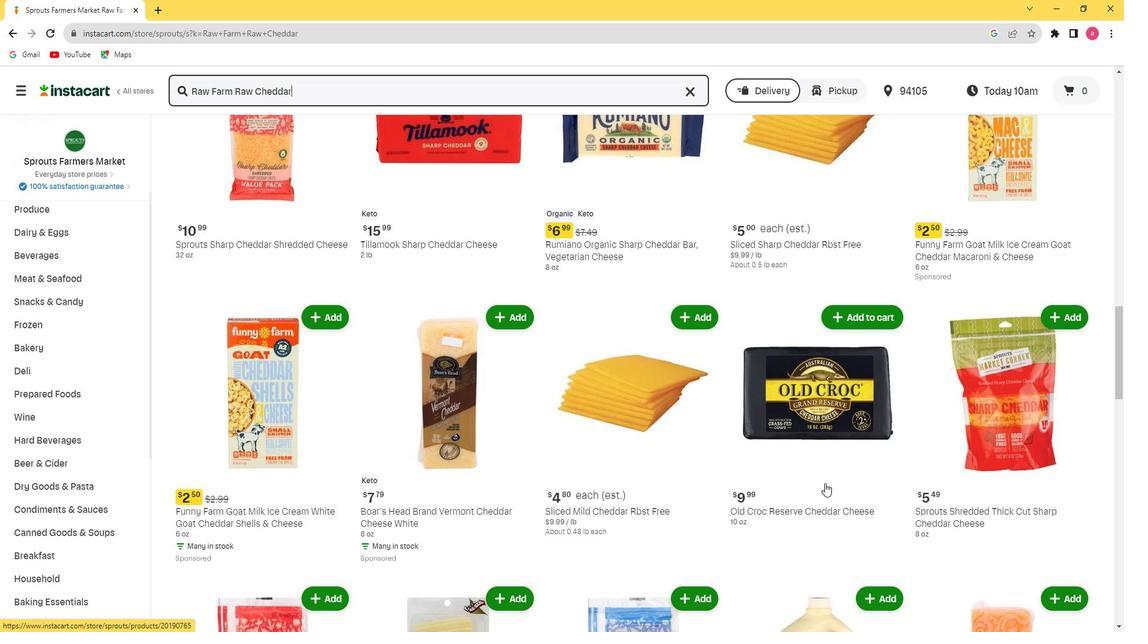 
Action: Mouse scrolled (833, 463) with delta (0, 0)
Screenshot: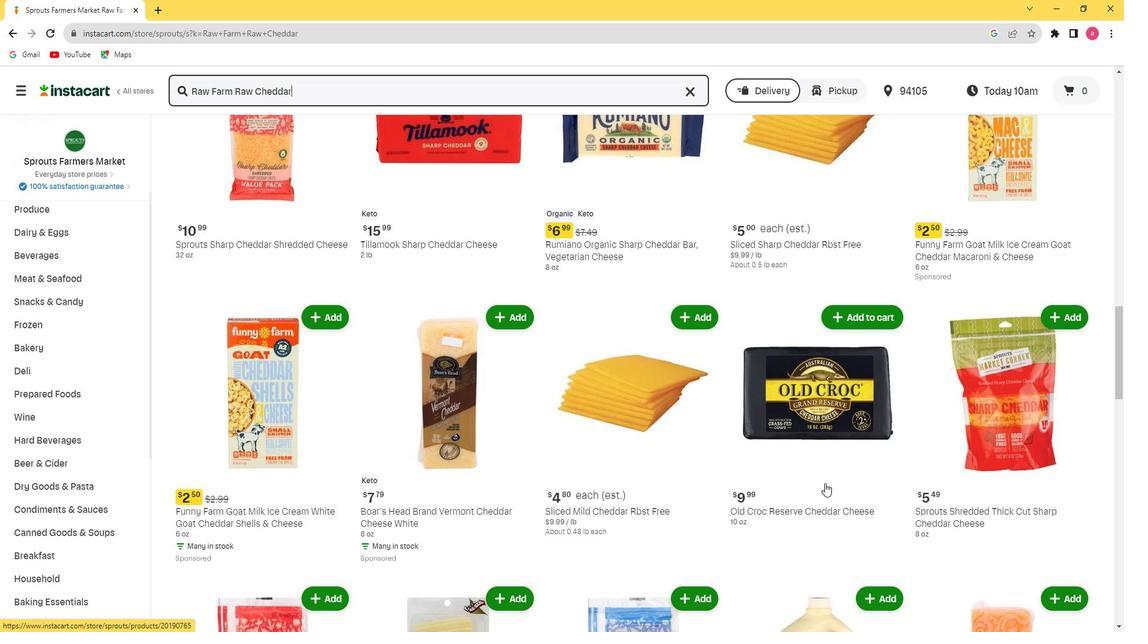 
Action: Mouse moved to (833, 461)
Screenshot: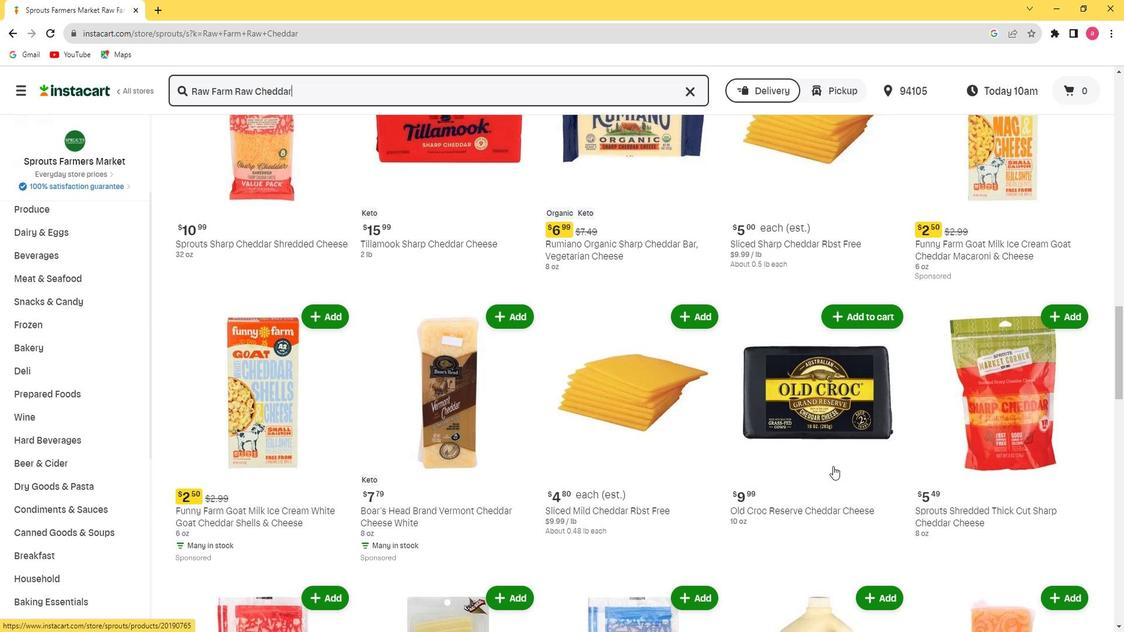
Action: Mouse scrolled (833, 461) with delta (0, 0)
Screenshot: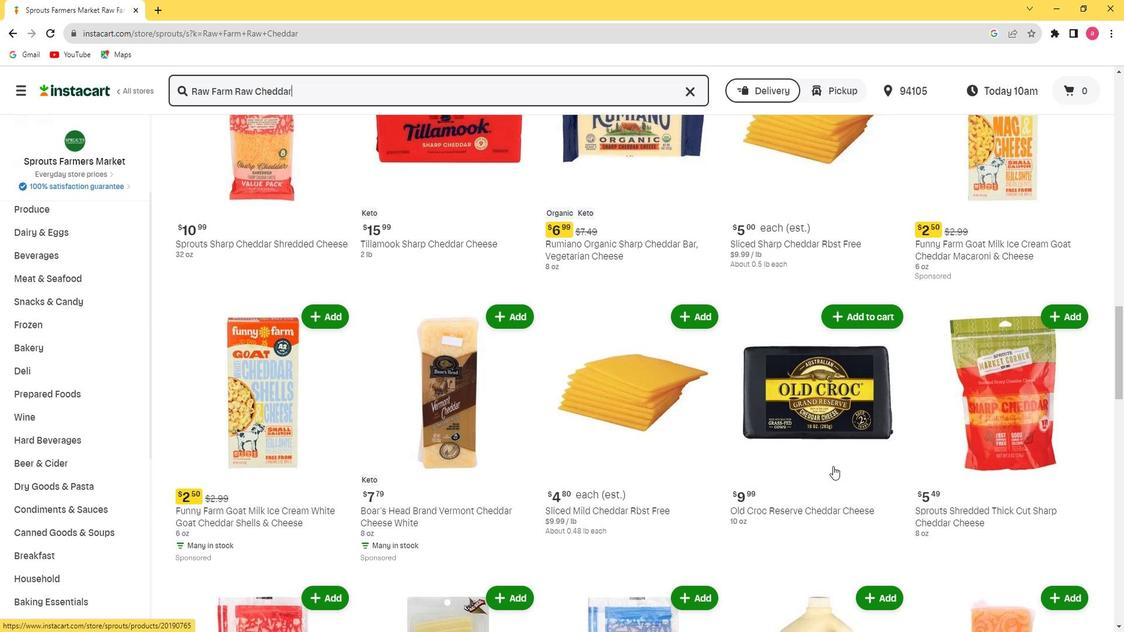 
Action: Mouse moved to (833, 457)
Screenshot: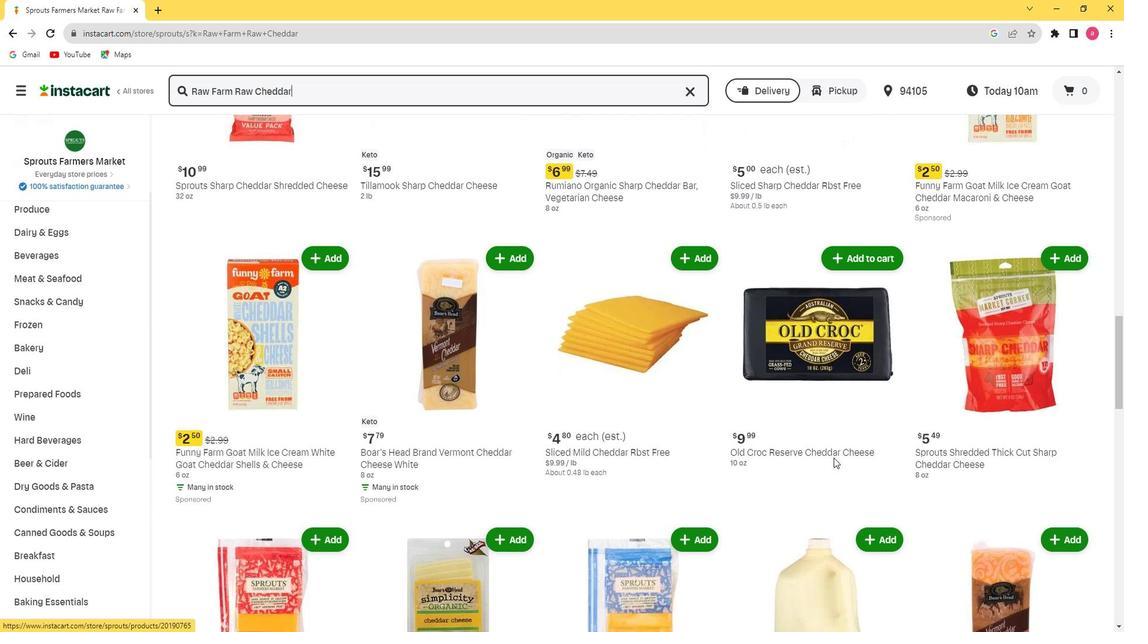 
Action: Mouse scrolled (833, 456) with delta (0, 0)
Screenshot: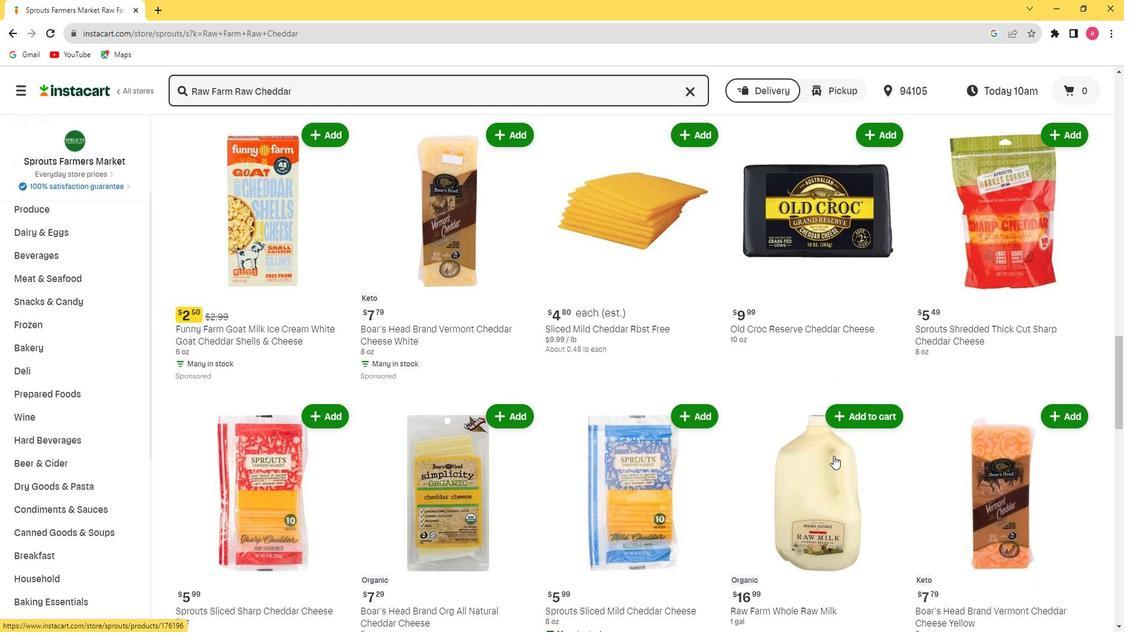 
Action: Mouse scrolled (833, 456) with delta (0, 0)
Screenshot: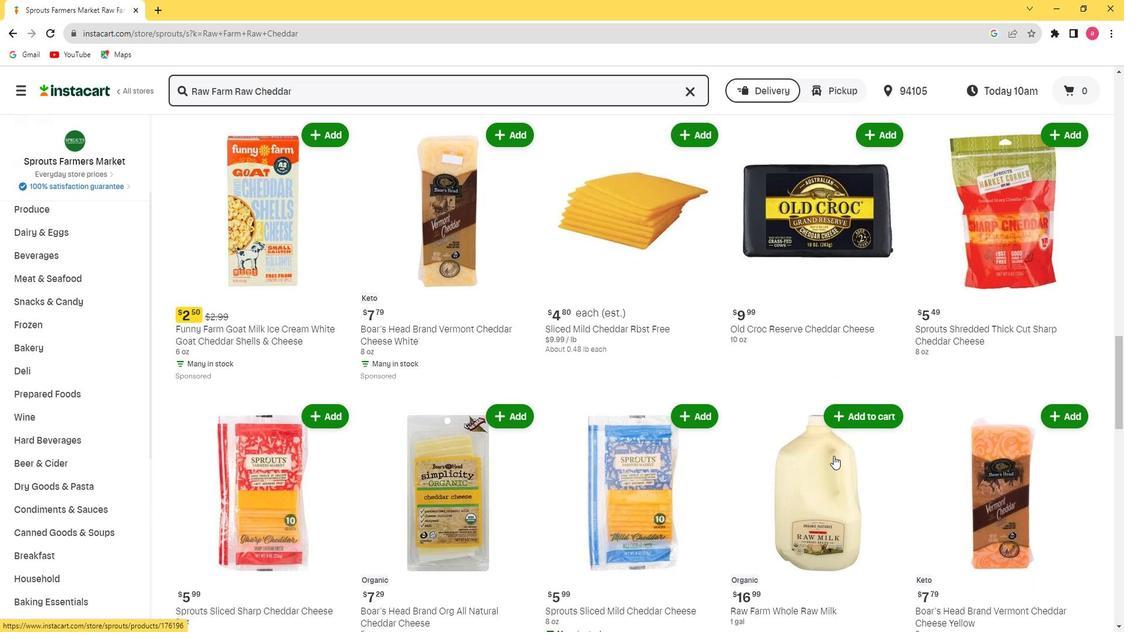 
Action: Mouse scrolled (833, 456) with delta (0, 0)
Screenshot: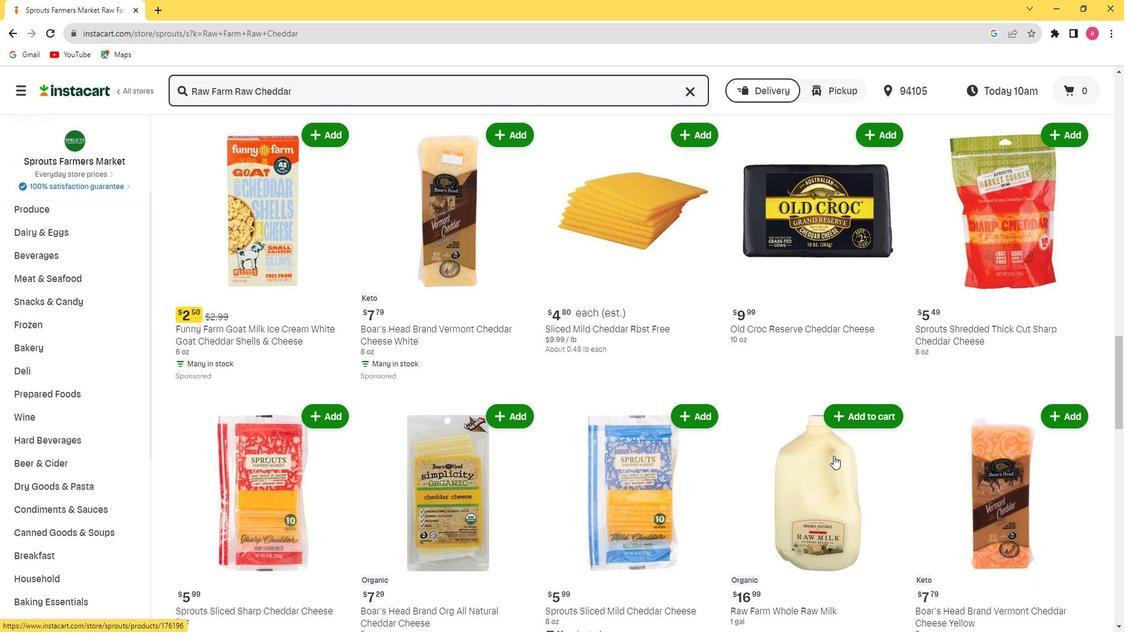 
Action: Mouse moved to (273, 458)
Screenshot: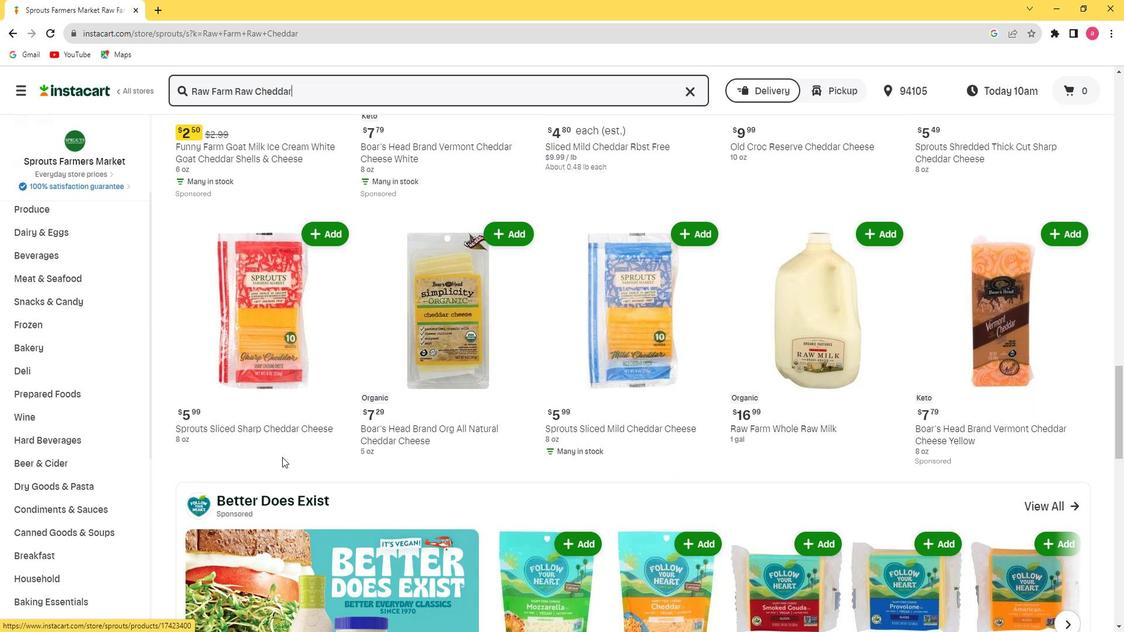 
Action: Mouse scrolled (273, 457) with delta (0, -1)
Screenshot: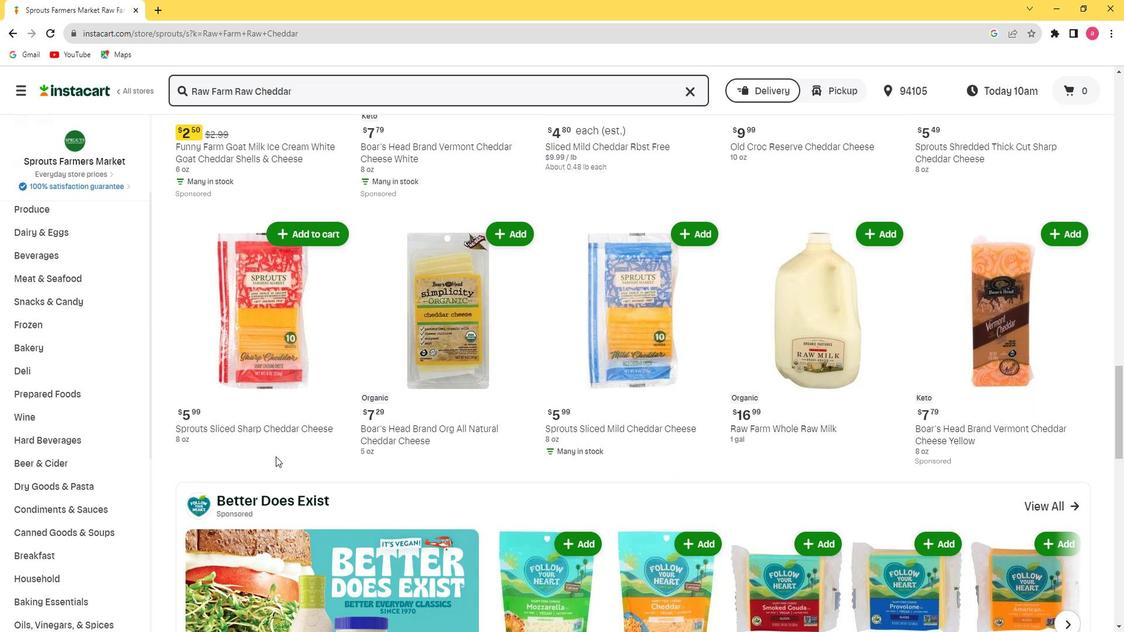 
Action: Mouse scrolled (273, 457) with delta (0, -1)
Screenshot: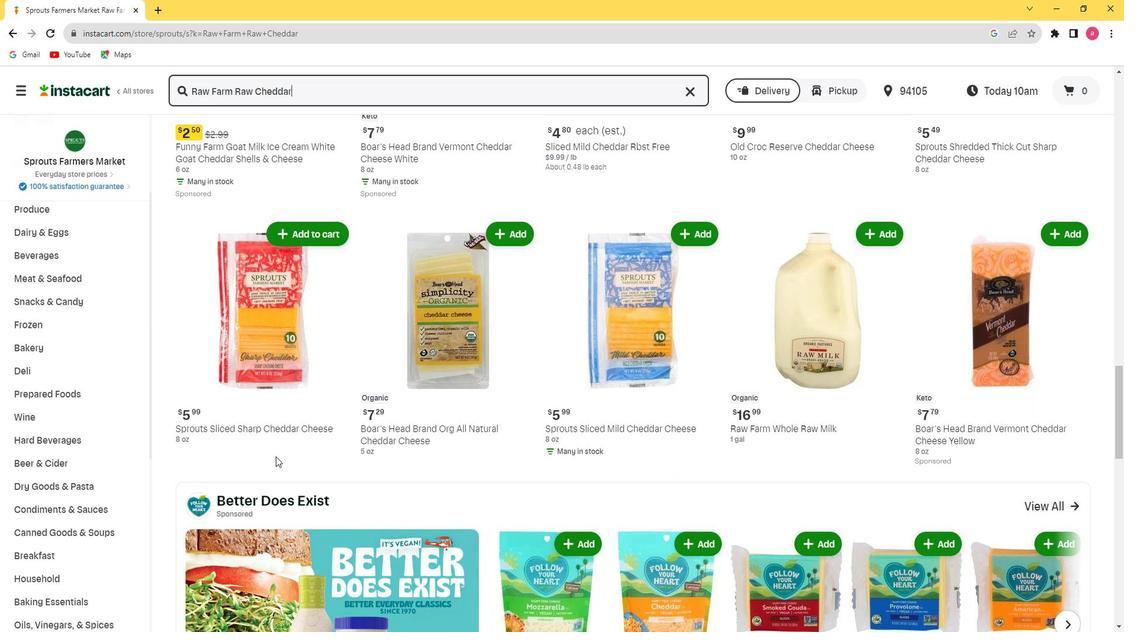 
Action: Mouse scrolled (273, 457) with delta (0, -1)
Screenshot: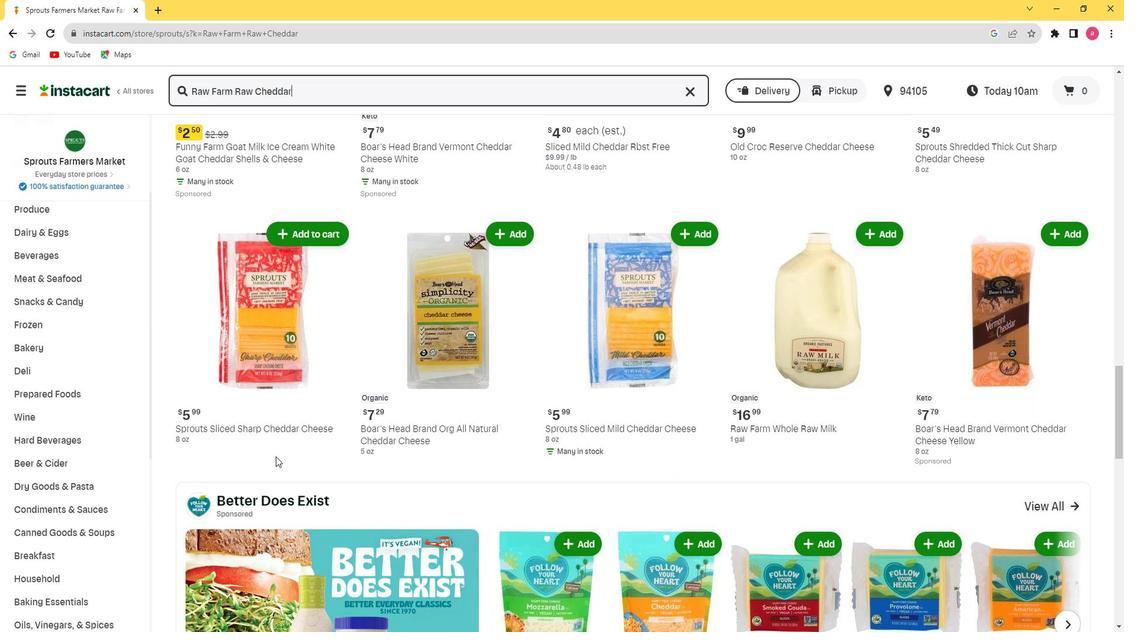 
Action: Mouse scrolled (273, 457) with delta (0, -1)
Screenshot: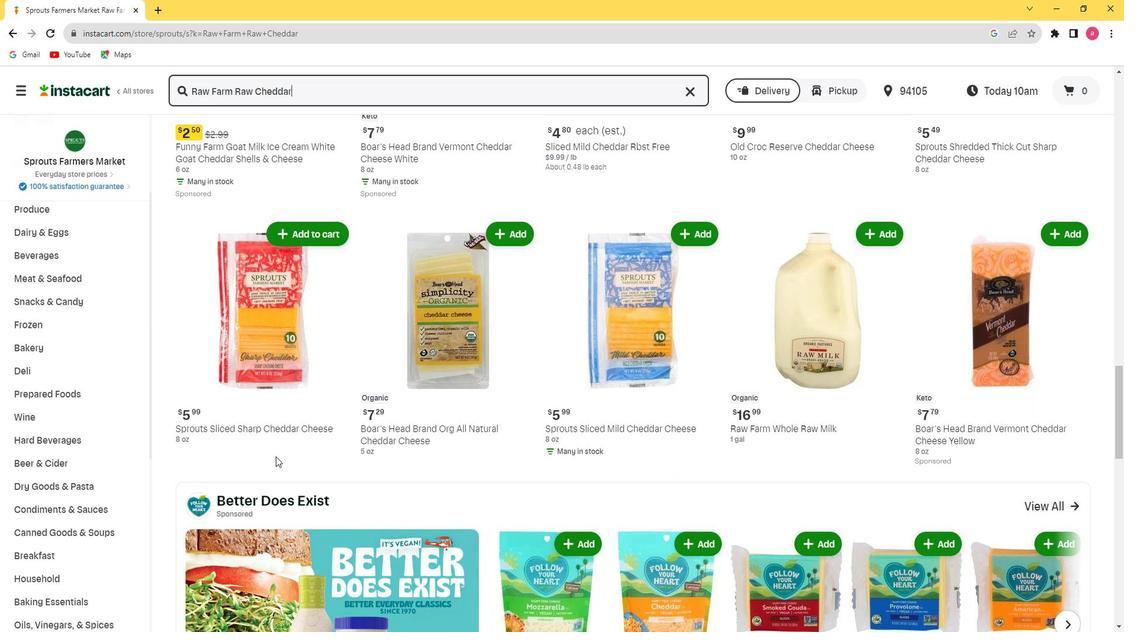 
Action: Mouse scrolled (273, 457) with delta (0, -1)
Screenshot: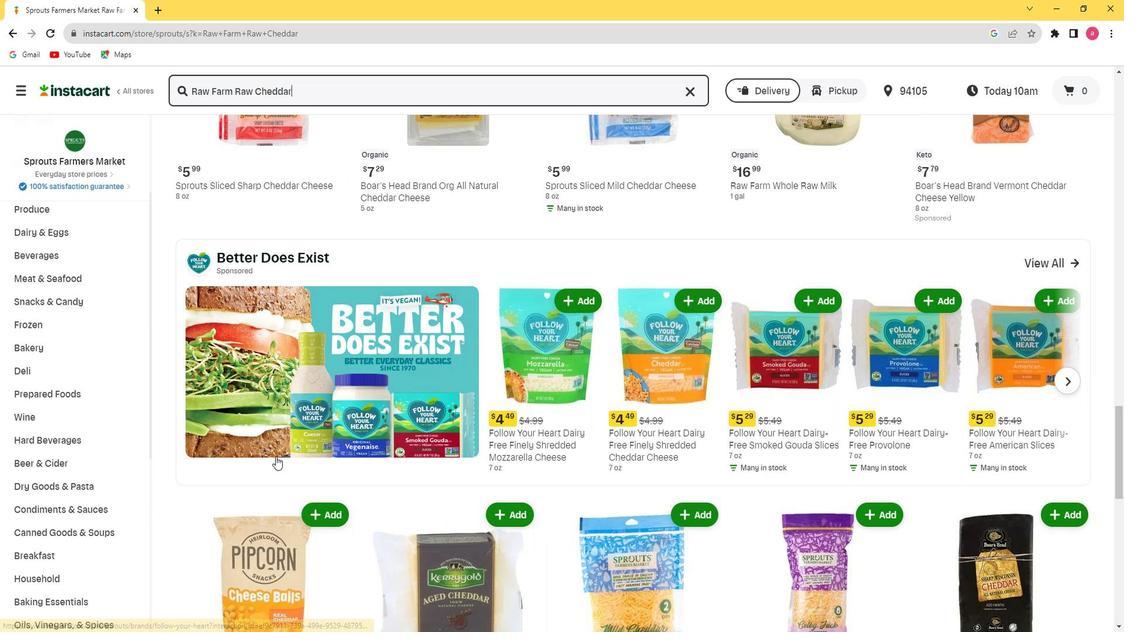 
Action: Mouse scrolled (273, 457) with delta (0, -1)
Screenshot: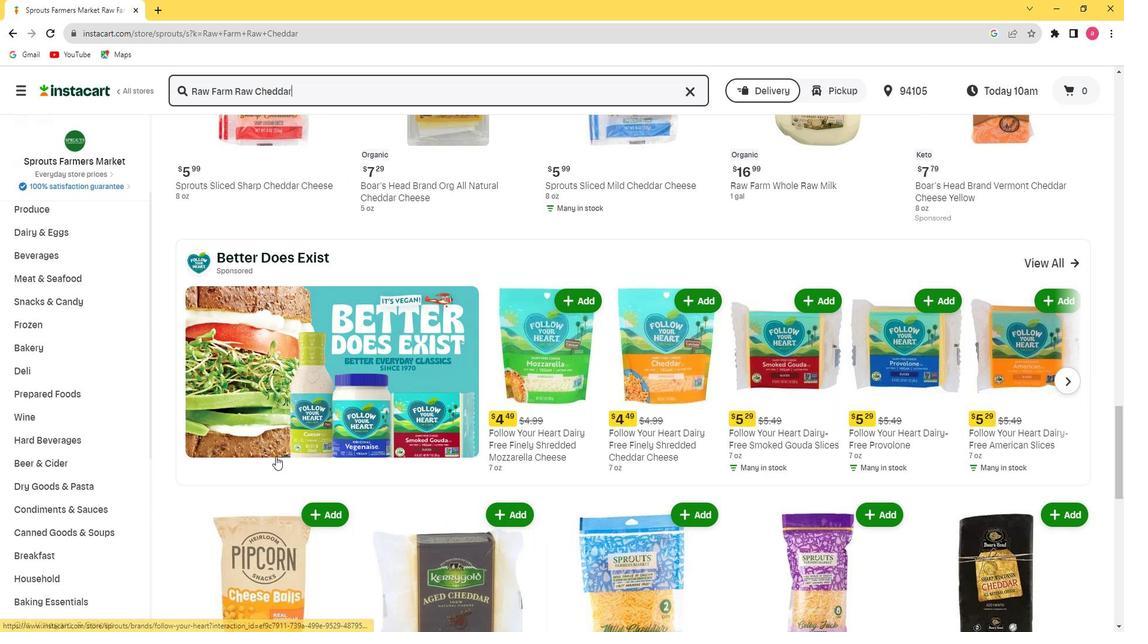 
Action: Mouse moved to (627, 470)
Screenshot: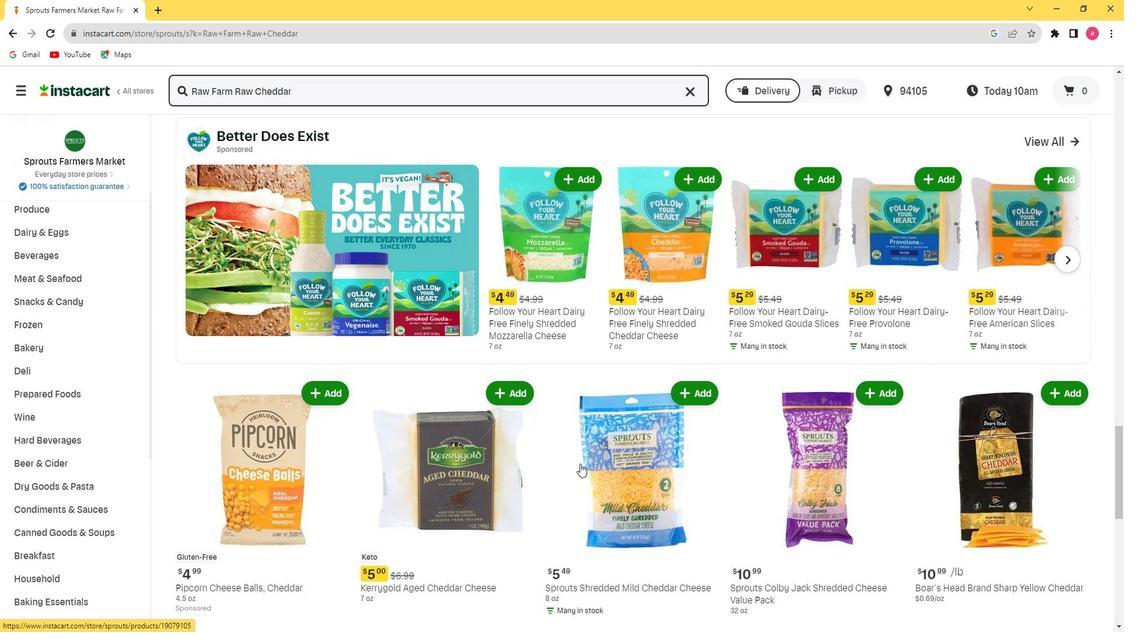 
Action: Mouse scrolled (627, 469) with delta (0, 0)
Screenshot: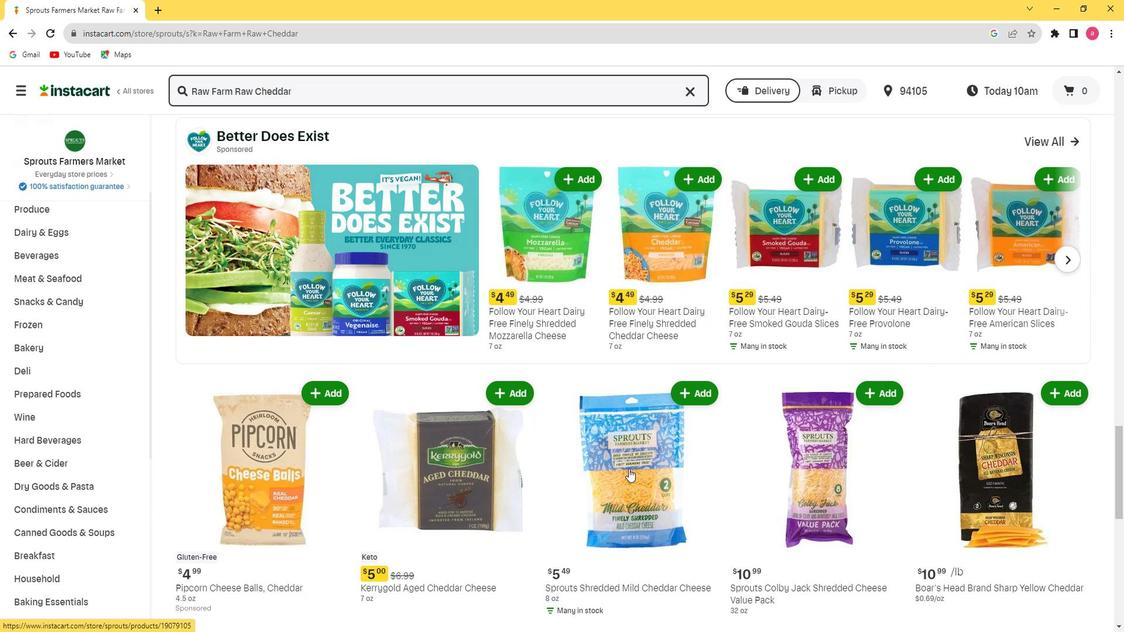 
Action: Mouse scrolled (627, 469) with delta (0, 0)
Screenshot: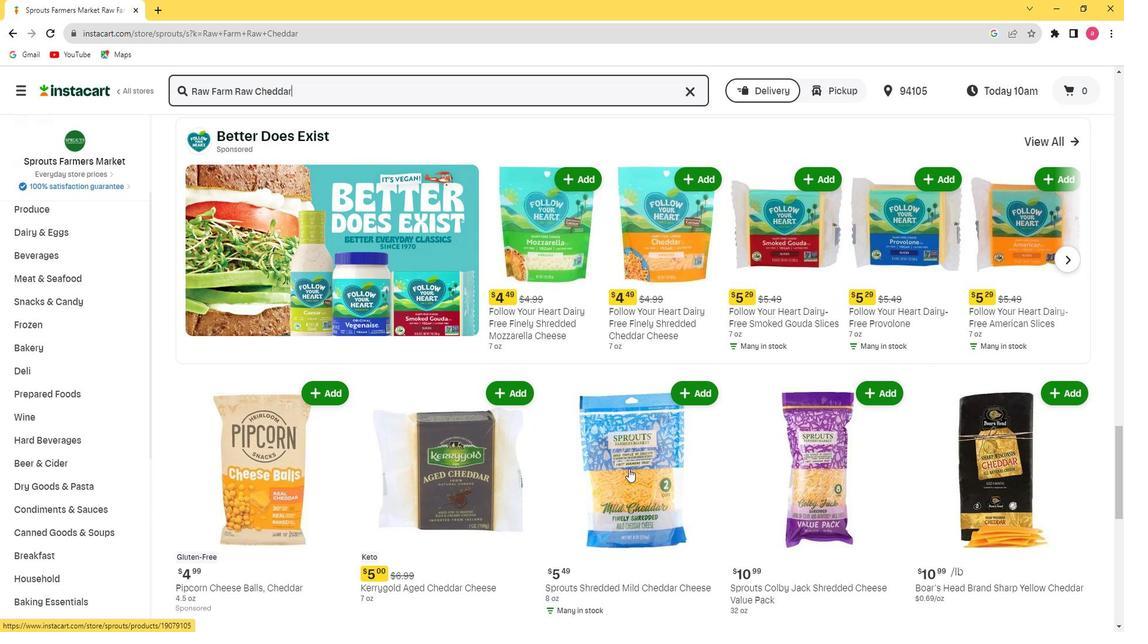 
Action: Mouse scrolled (627, 469) with delta (0, 0)
Screenshot: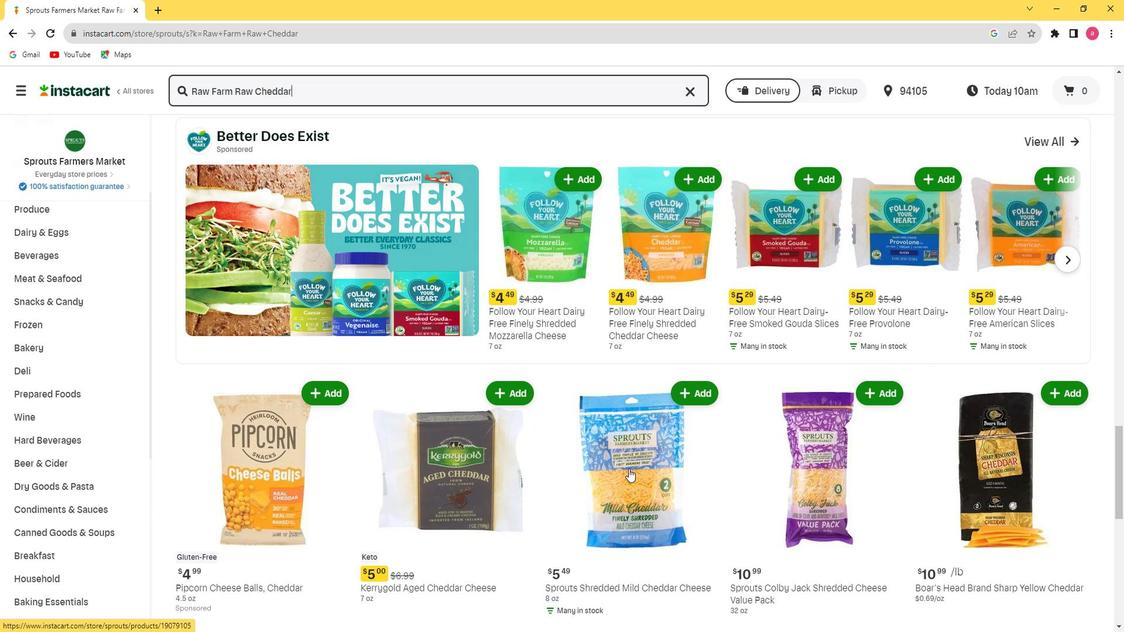 
Action: Mouse moved to (936, 478)
Screenshot: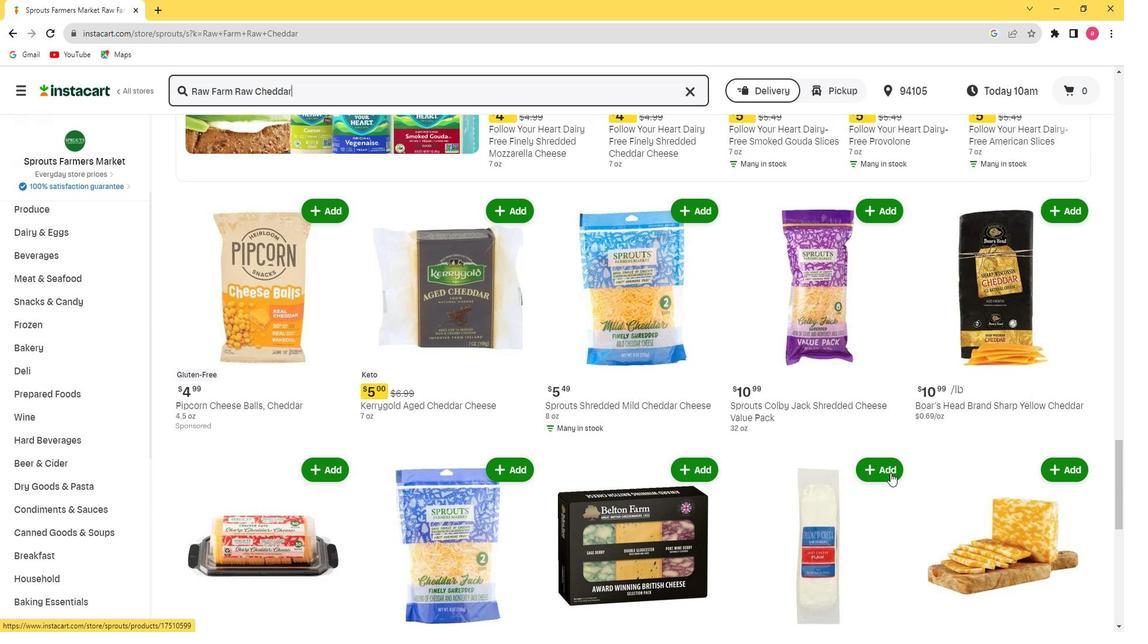 
Action: Mouse scrolled (936, 478) with delta (0, 0)
Screenshot: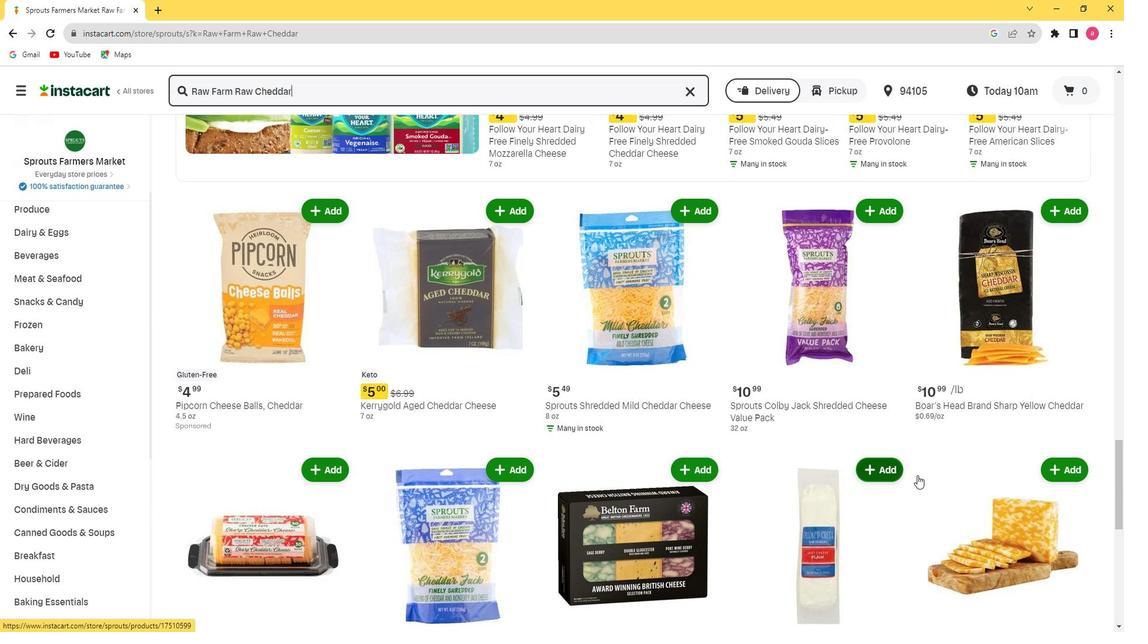 
Action: Mouse scrolled (936, 478) with delta (0, 0)
Screenshot: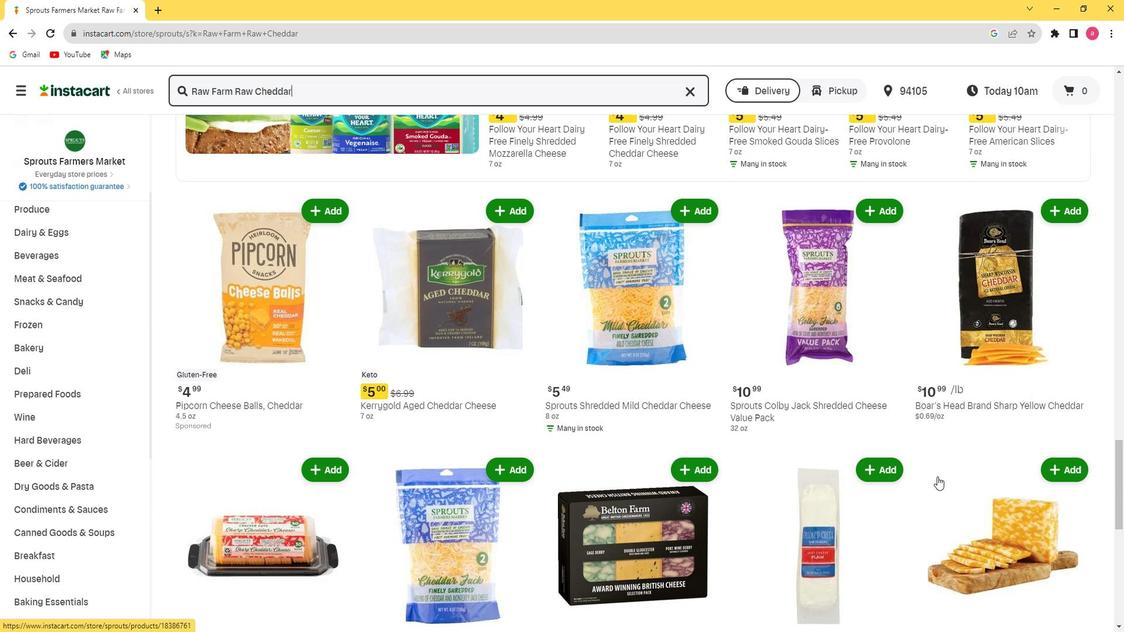 
Action: Mouse scrolled (936, 478) with delta (0, 0)
Screenshot: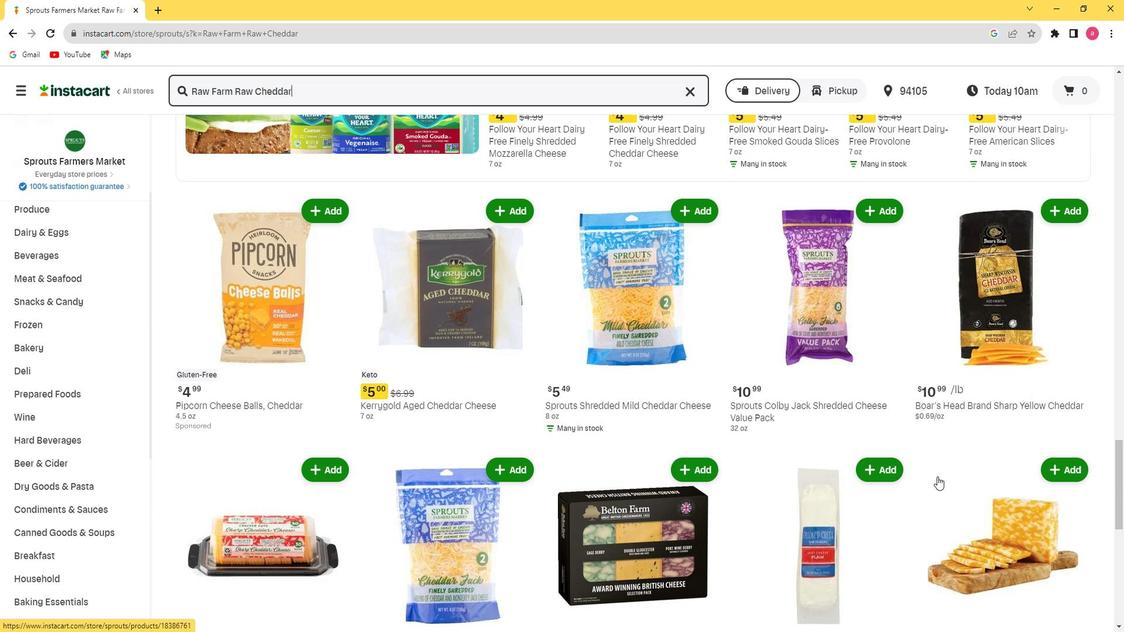 
Action: Mouse scrolled (936, 478) with delta (0, 0)
Screenshot: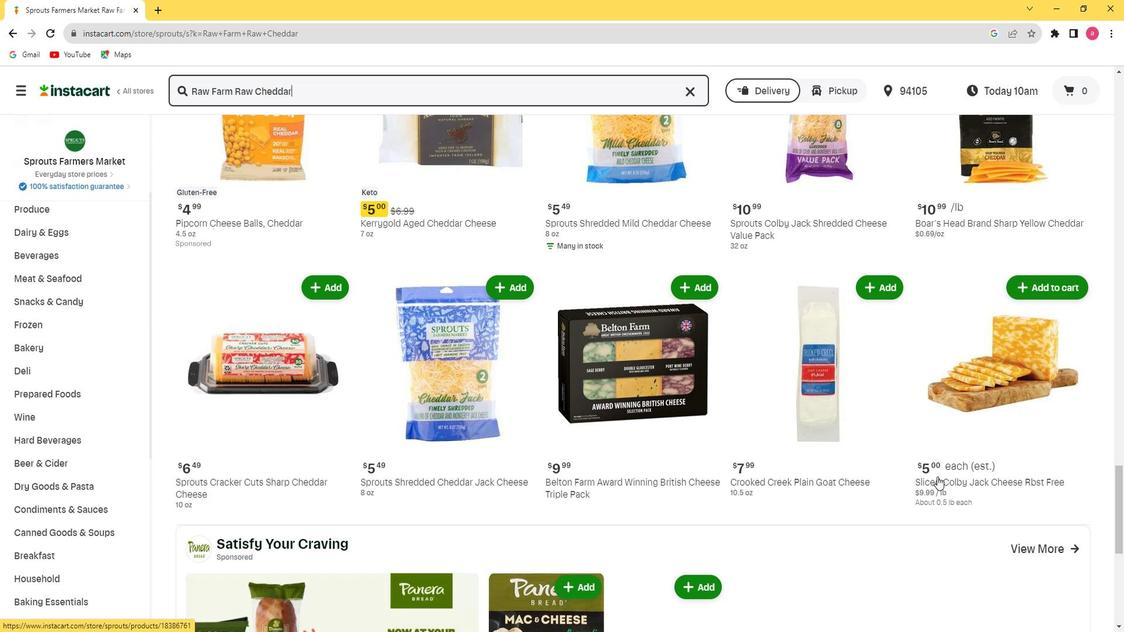 
Action: Mouse scrolled (936, 478) with delta (0, 0)
Screenshot: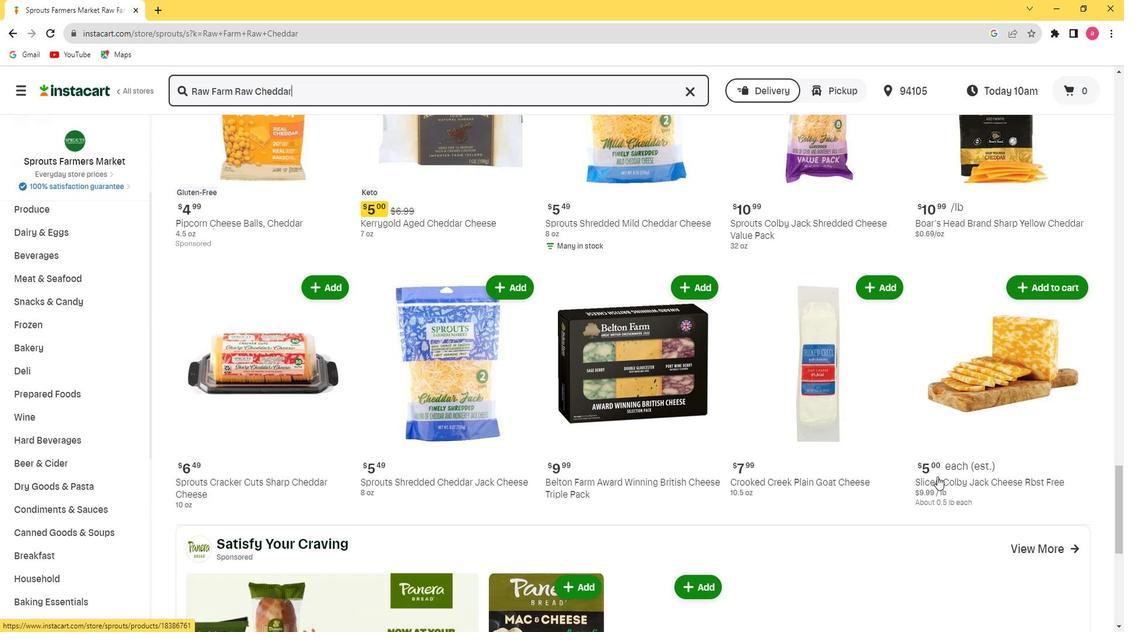 
Action: Mouse scrolled (936, 478) with delta (0, 0)
Screenshot: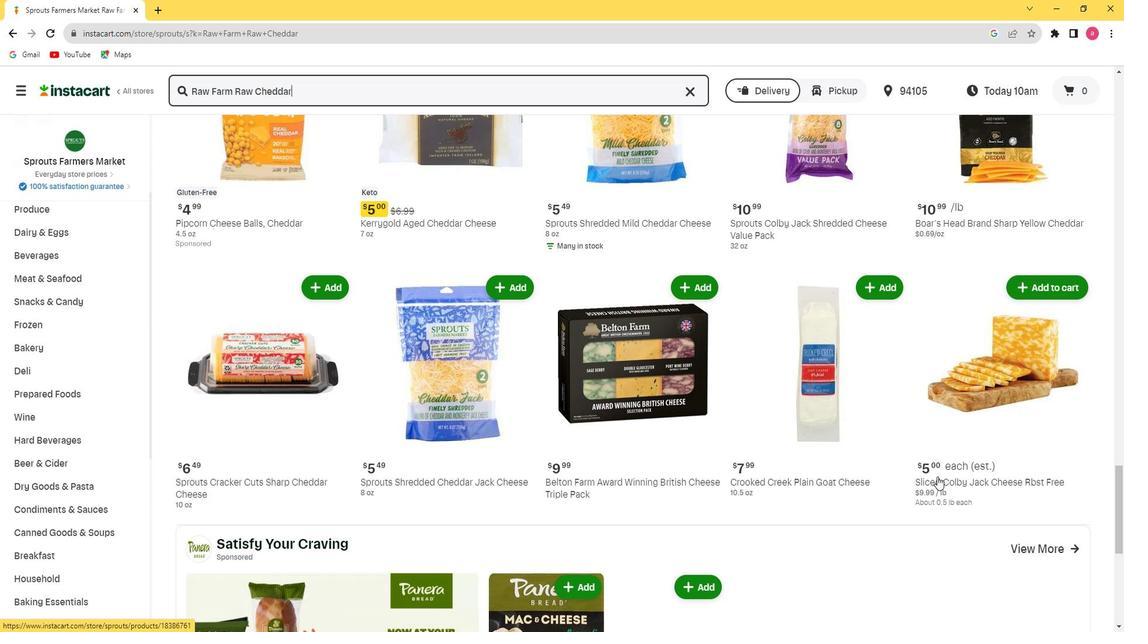 
Action: Mouse moved to (590, 495)
Screenshot: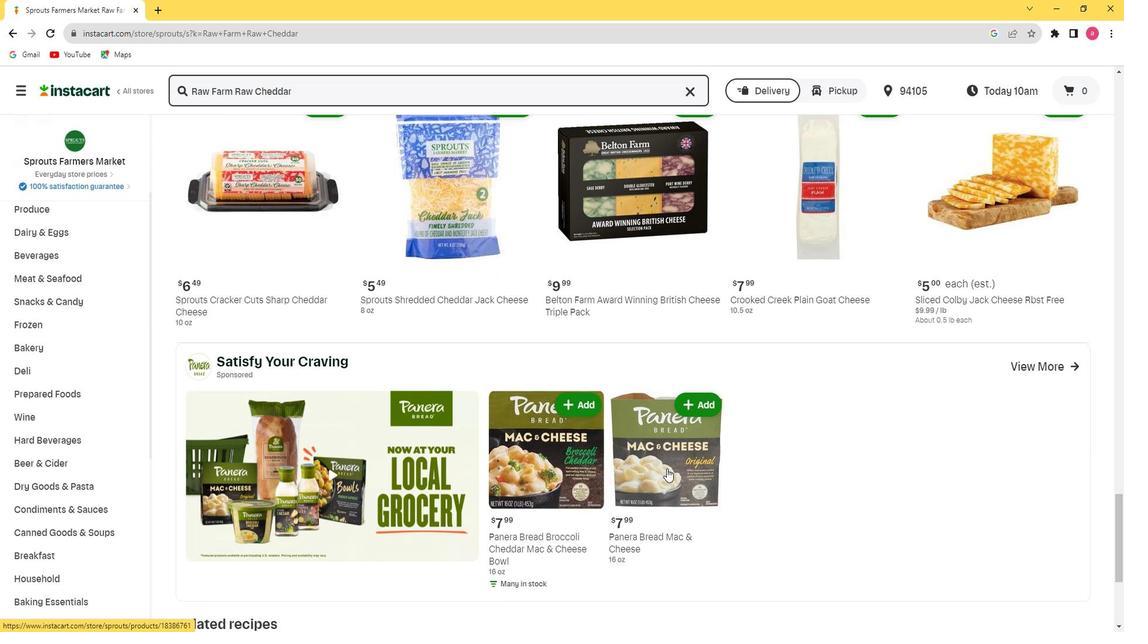 
Action: Mouse scrolled (590, 495) with delta (0, 0)
Screenshot: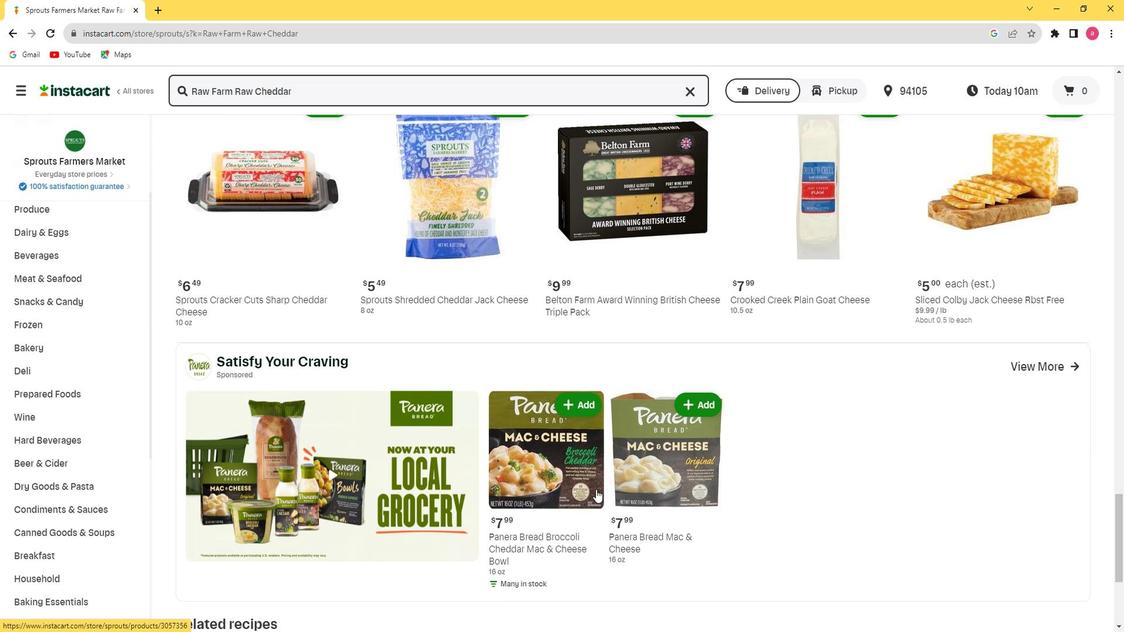 
Action: Mouse scrolled (590, 495) with delta (0, 0)
Screenshot: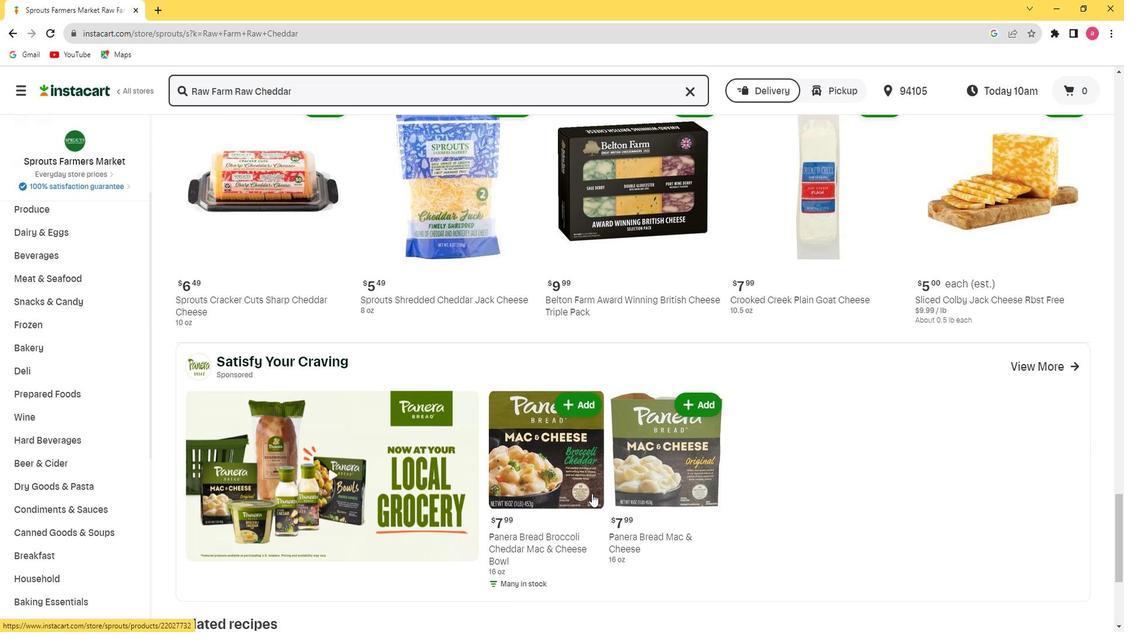 
Action: Mouse moved to (466, 518)
Screenshot: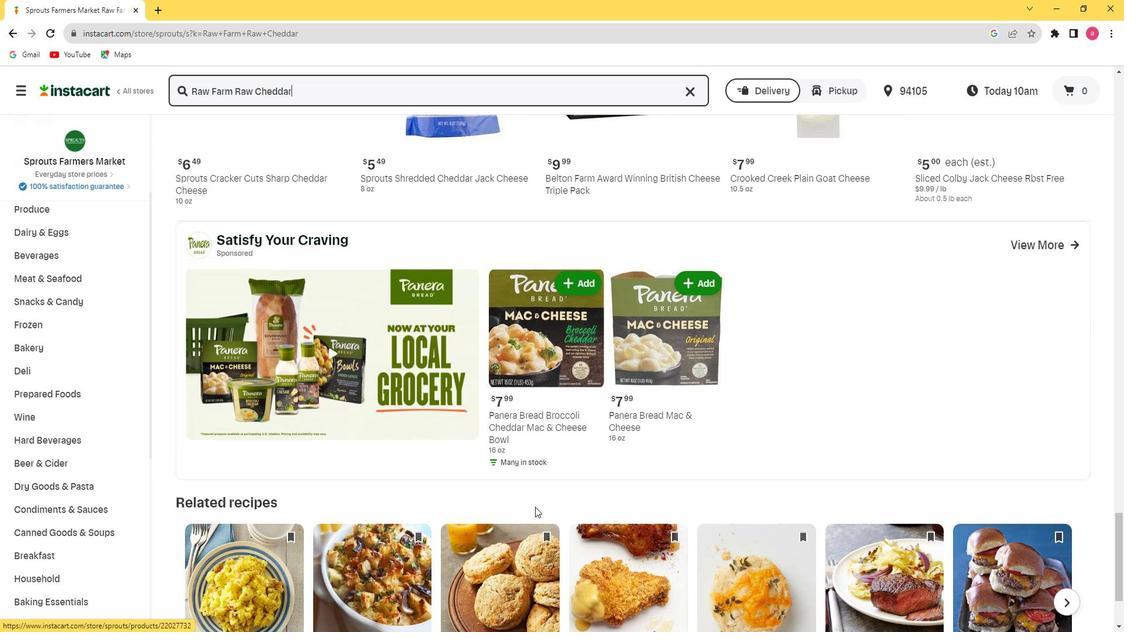 
Action: Mouse scrolled (466, 517) with delta (0, 0)
Screenshot: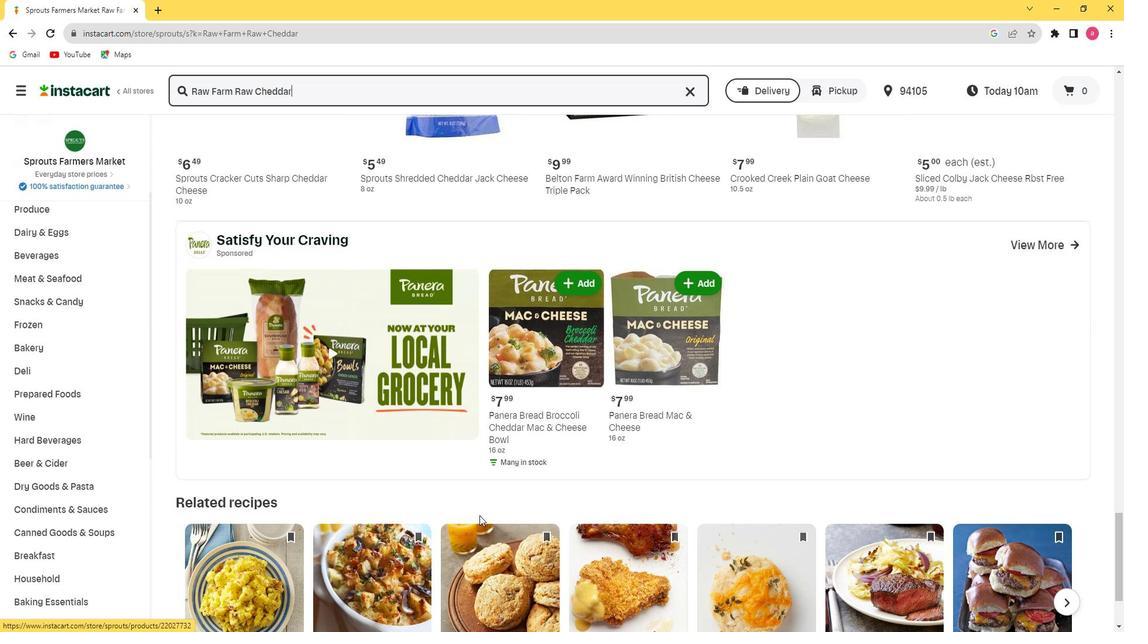 
Action: Mouse moved to (466, 518)
Screenshot: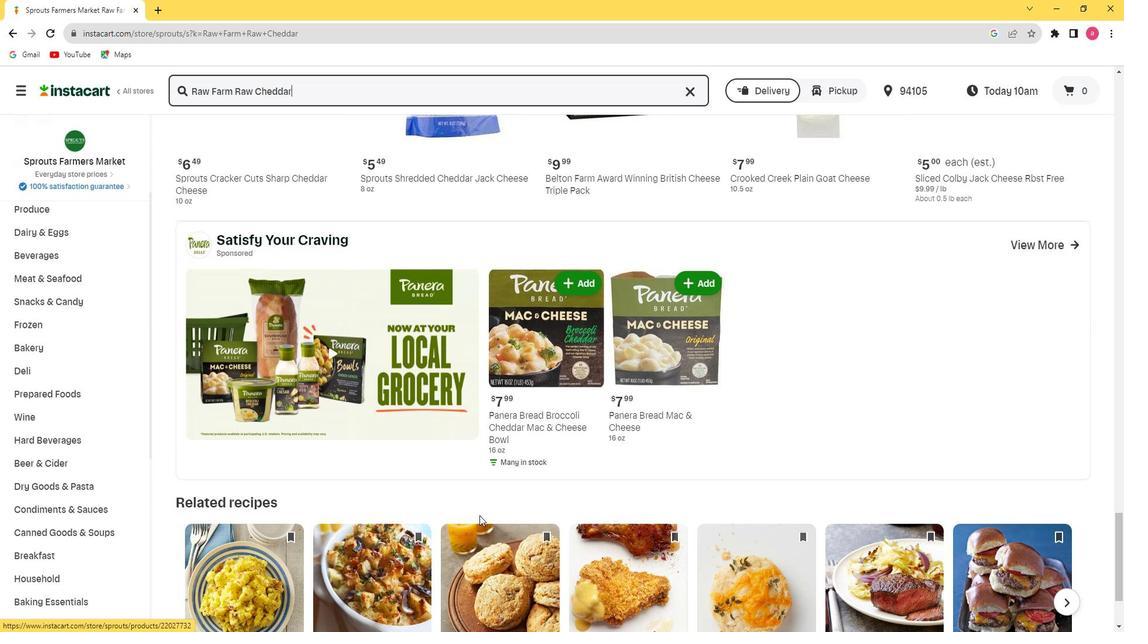 
Action: Mouse scrolled (466, 517) with delta (0, 0)
Screenshot: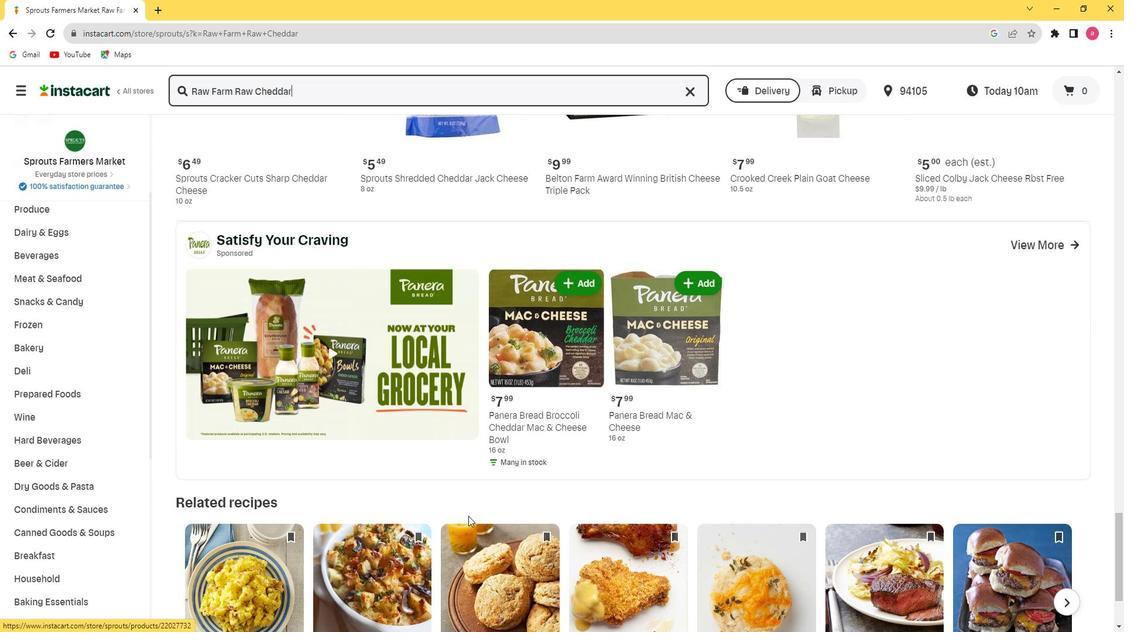 
Action: Mouse moved to (277, 512)
Screenshot: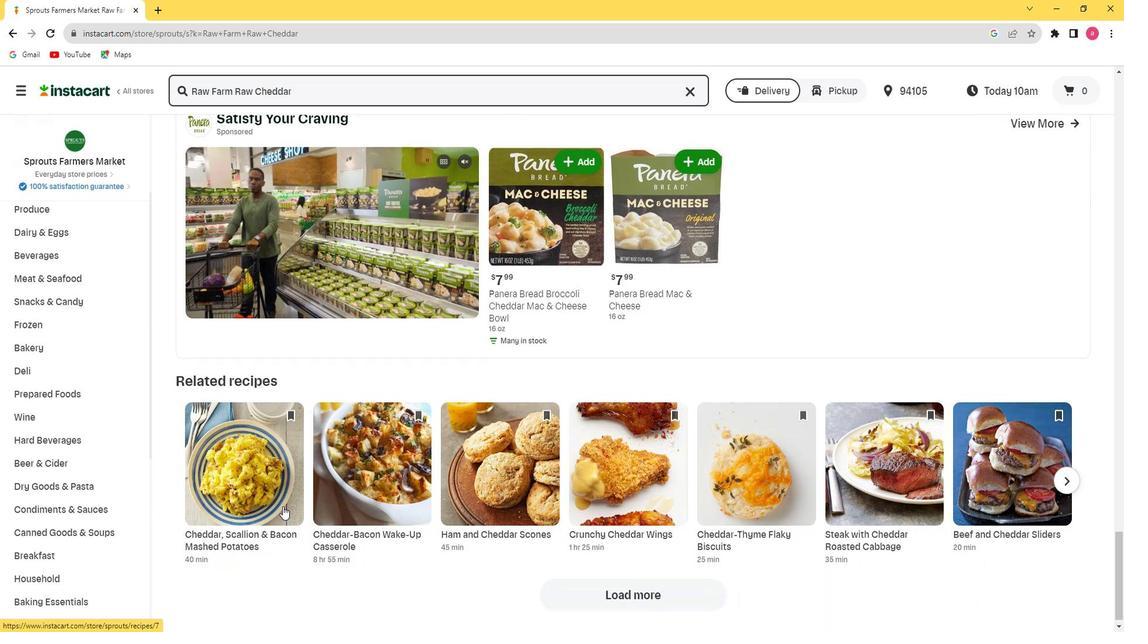 
Action: Mouse scrolled (277, 511) with delta (0, 0)
Screenshot: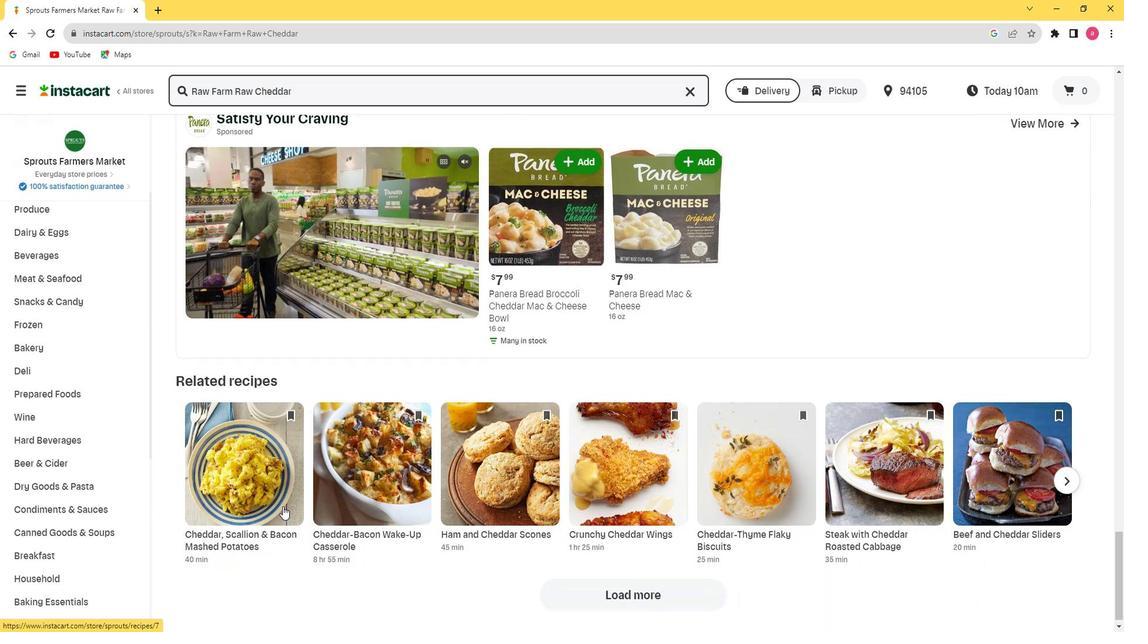 
Action: Mouse scrolled (277, 511) with delta (0, 0)
Screenshot: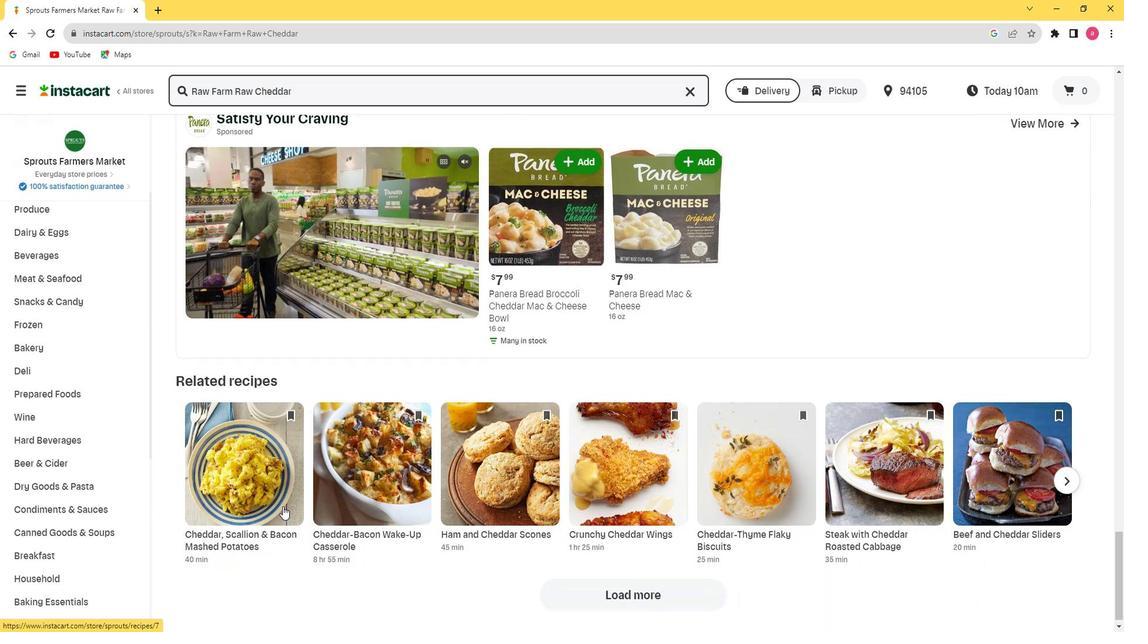 
Action: Mouse moved to (277, 513)
Screenshot: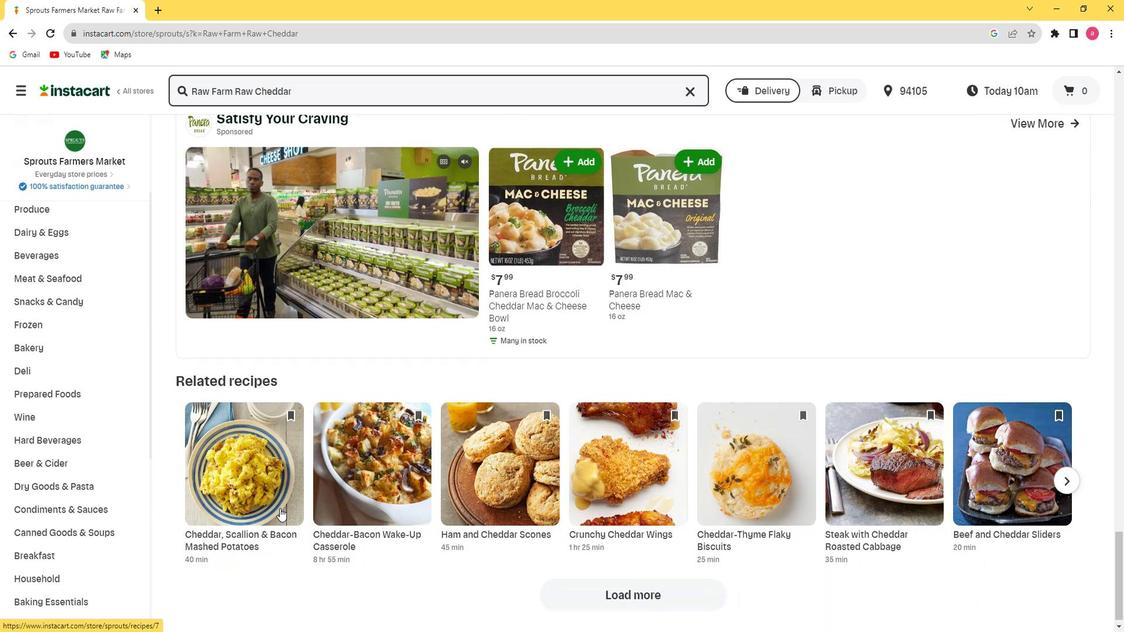 
Action: Mouse scrolled (277, 513) with delta (0, 0)
Screenshot: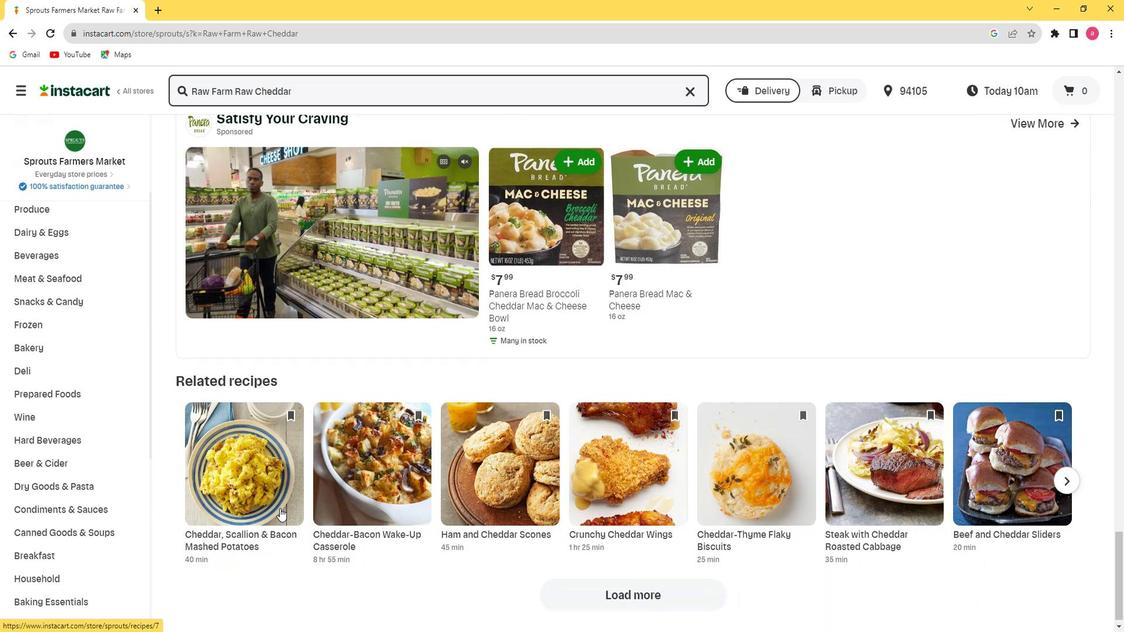 
Action: Mouse moved to (277, 514)
Screenshot: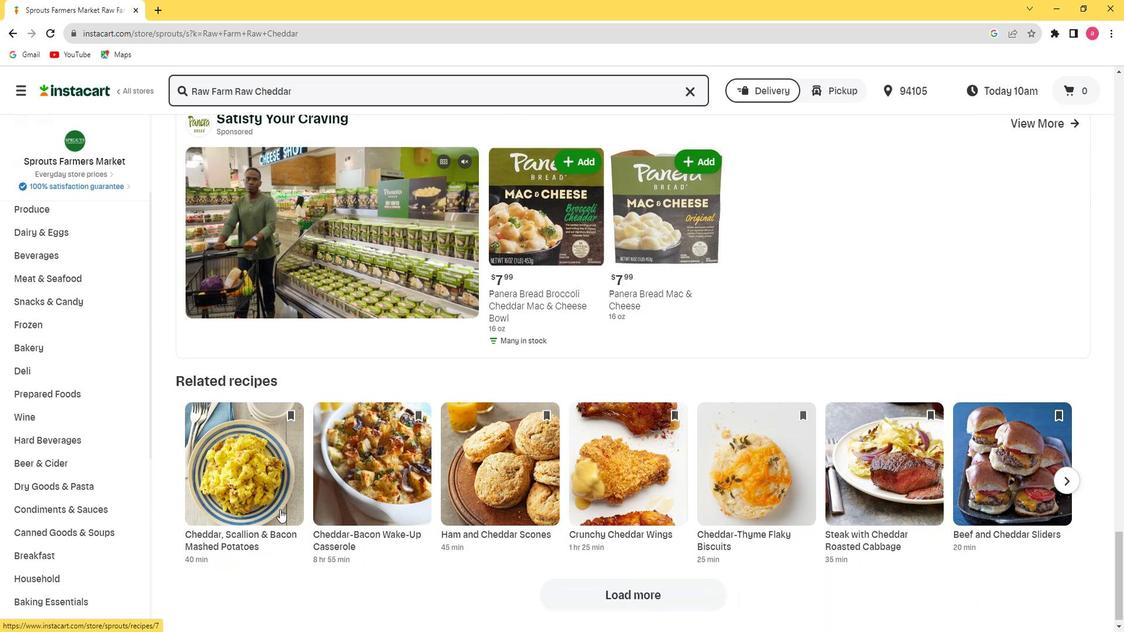 
